 Task: Look for space in Cisnădie, Romania from 9th August, 2023 to 12th August, 2023 for 1 adult in price range Rs.6000 to Rs.15000. Place can be entire place with 1  bedroom having 1 bed and 1 bathroom. Property type can be house, flat, guest house. Booking option can be shelf check-in. Required host language is English.
Action: Mouse moved to (470, 60)
Screenshot: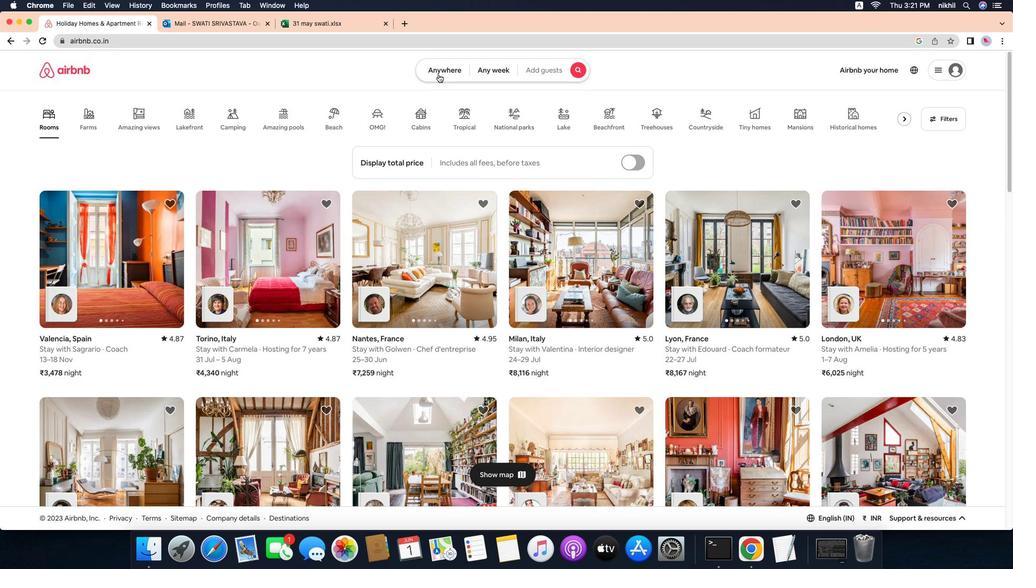 
Action: Mouse pressed left at (470, 60)
Screenshot: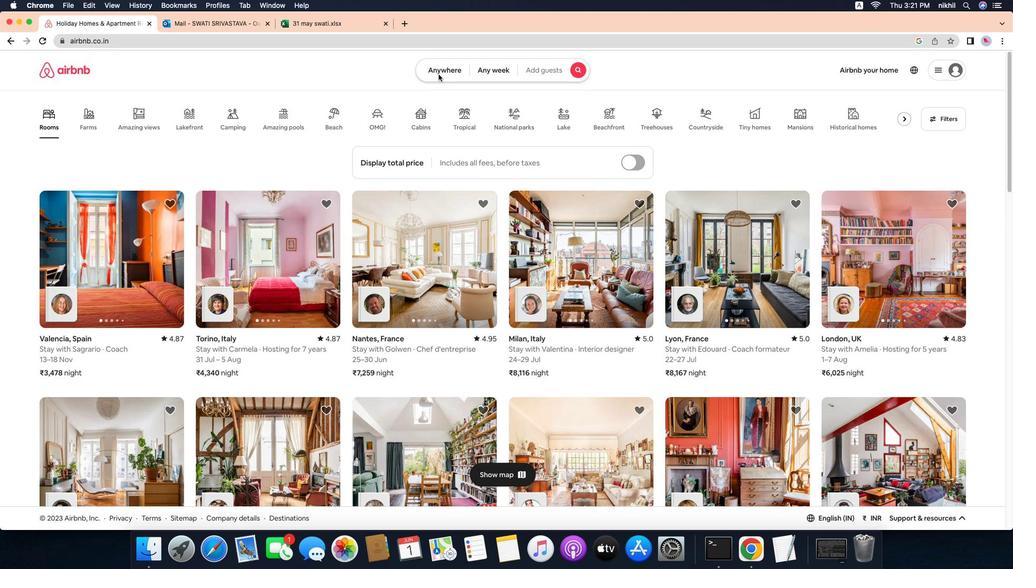 
Action: Mouse moved to (453, 64)
Screenshot: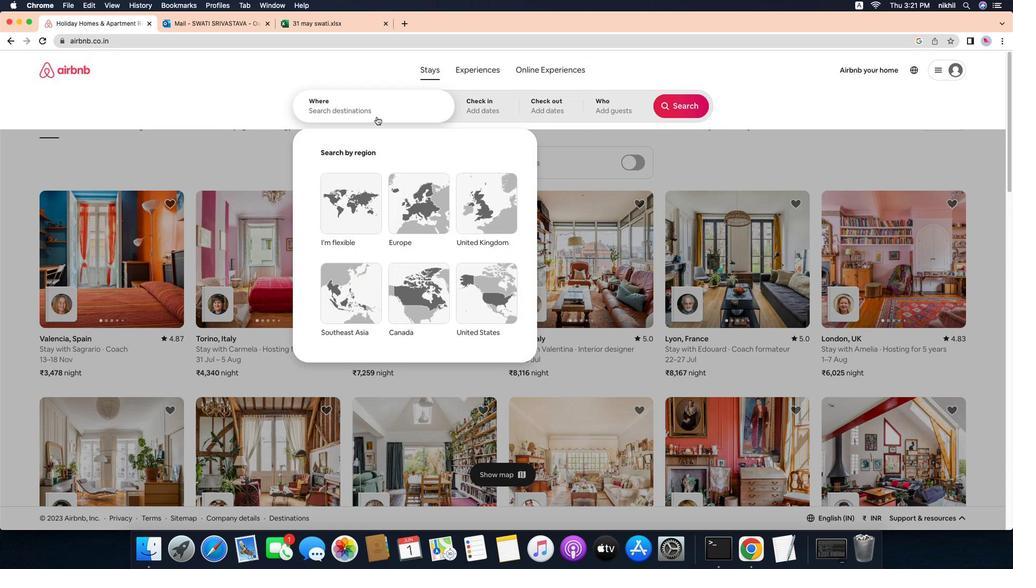 
Action: Mouse pressed left at (453, 64)
Screenshot: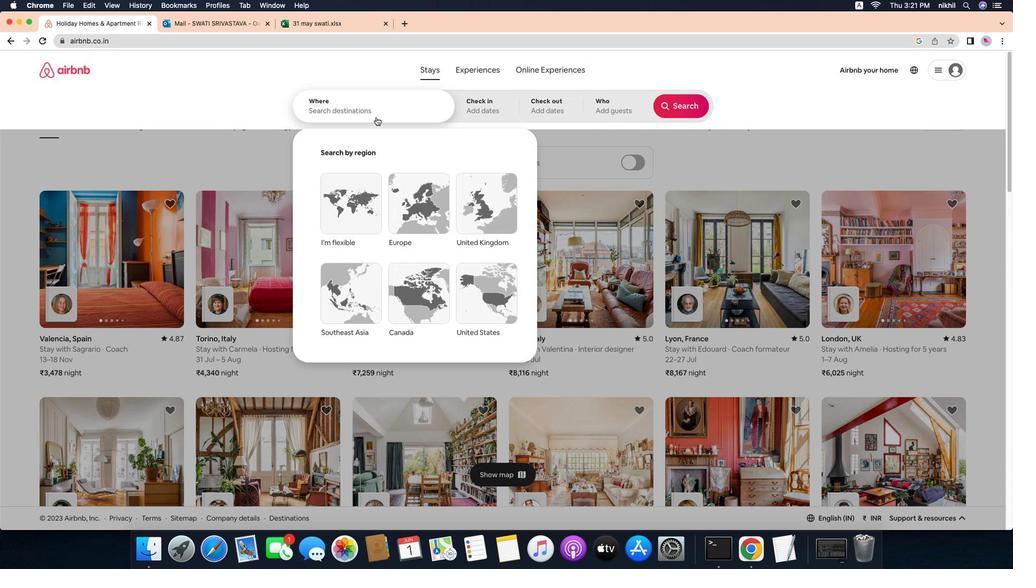 
Action: Mouse moved to (389, 103)
Screenshot: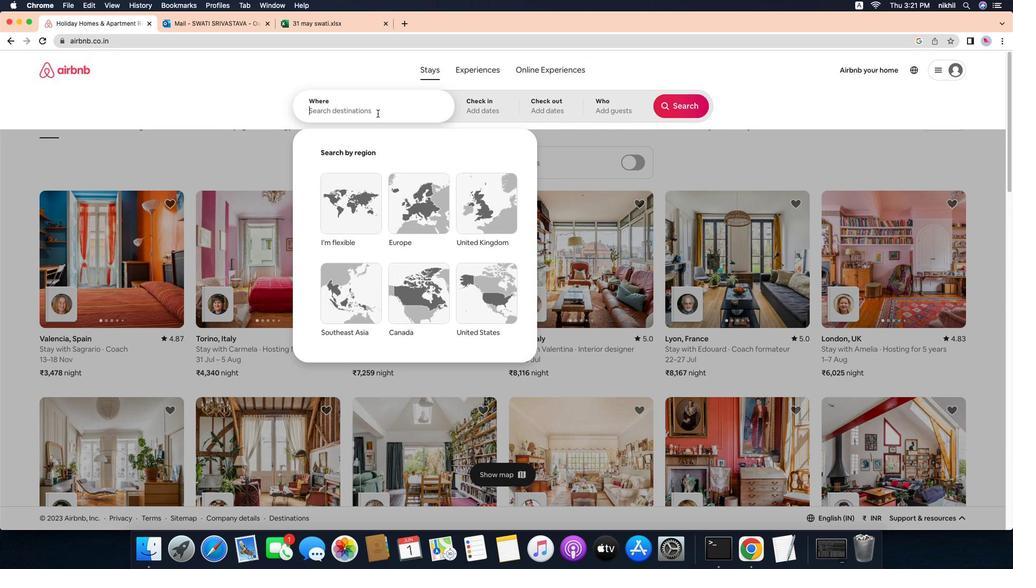 
Action: Mouse pressed left at (389, 103)
Screenshot: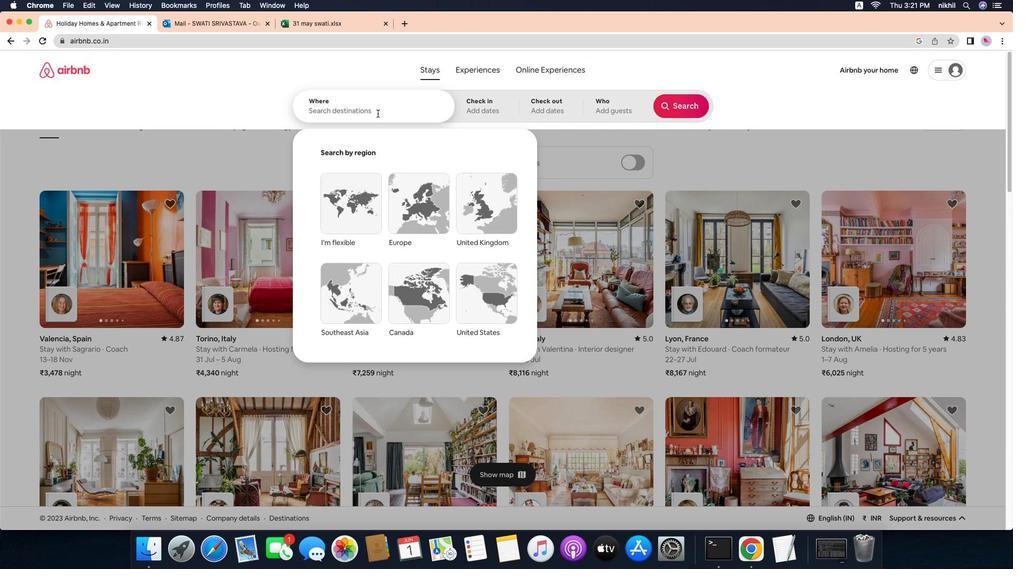 
Action: Mouse moved to (388, 107)
Screenshot: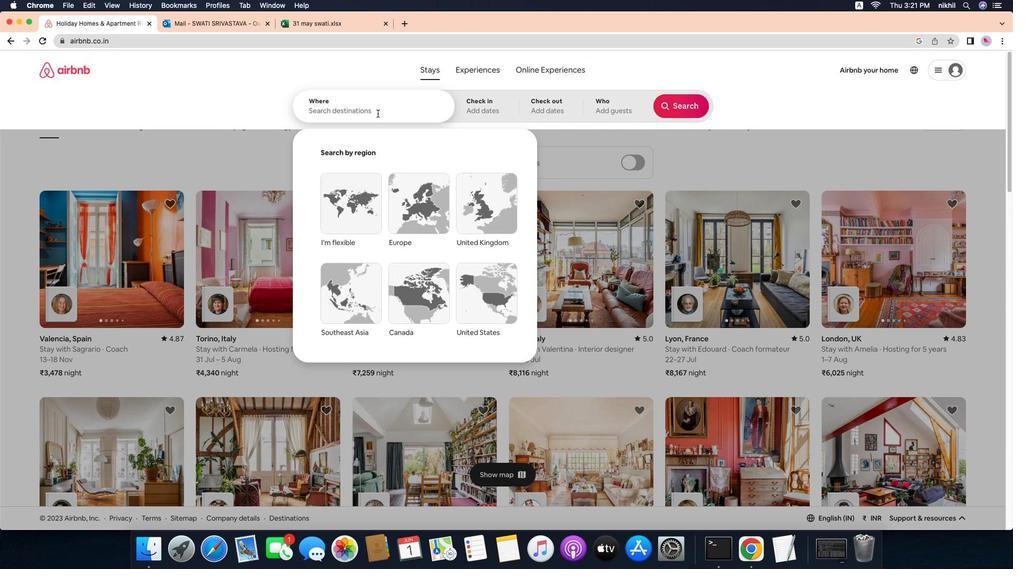 
Action: Key pressed Key.caps_lock'C'Key.caps_lock'i''s''n''a''d''i''e'','Key.caps_lockKey.space'R'Key.caps_lock'o''m''a''n''i''a'Key.enter
Screenshot: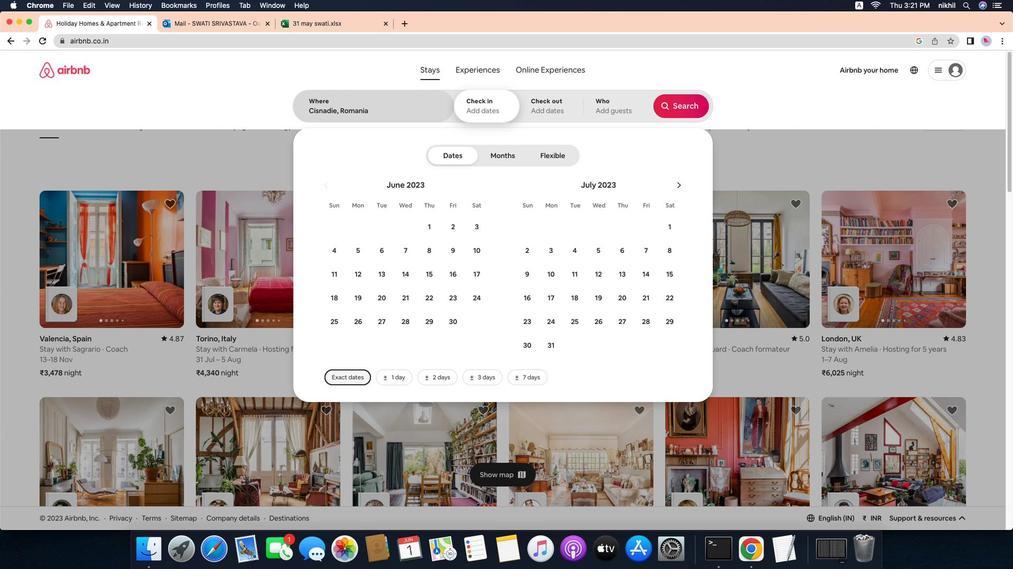 
Action: Mouse moved to (712, 187)
Screenshot: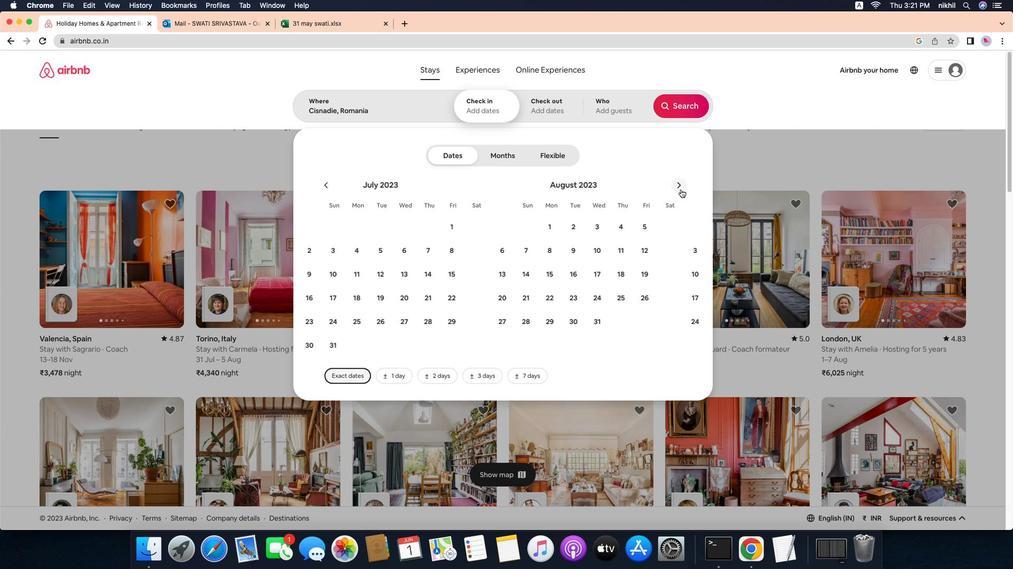 
Action: Mouse pressed left at (712, 187)
Screenshot: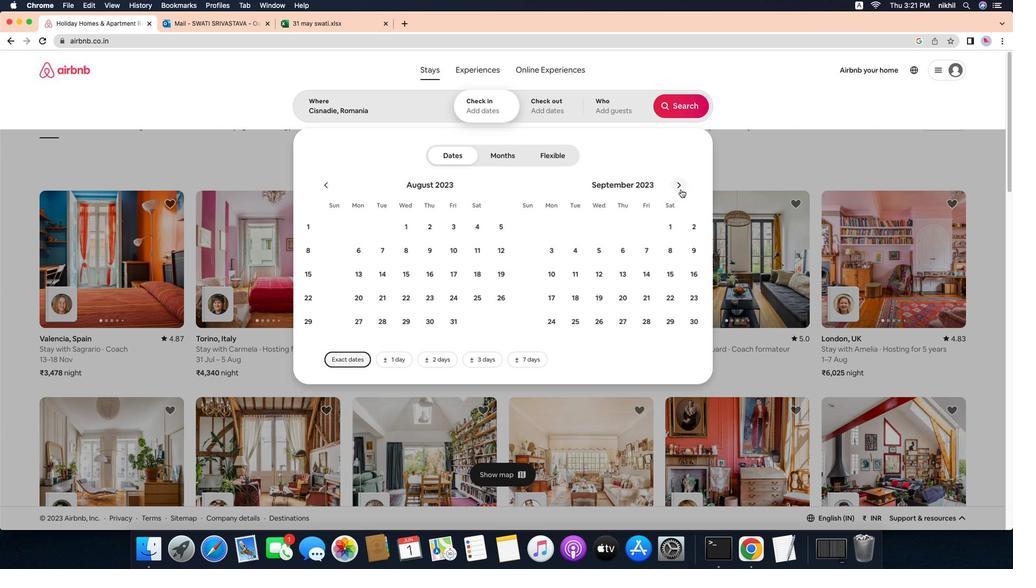 
Action: Mouse pressed left at (712, 187)
Screenshot: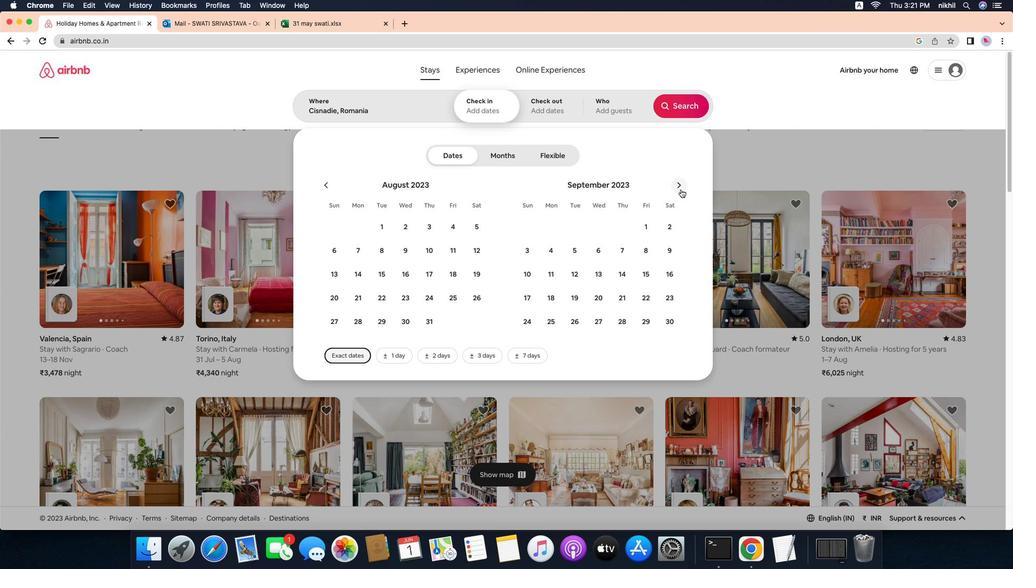 
Action: Mouse moved to (417, 254)
Screenshot: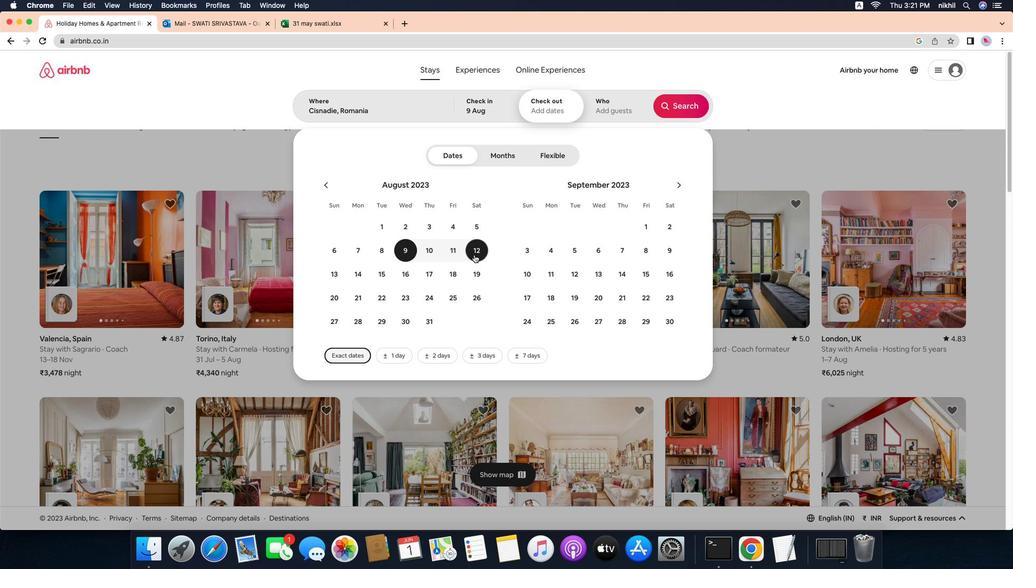 
Action: Mouse pressed left at (417, 254)
Screenshot: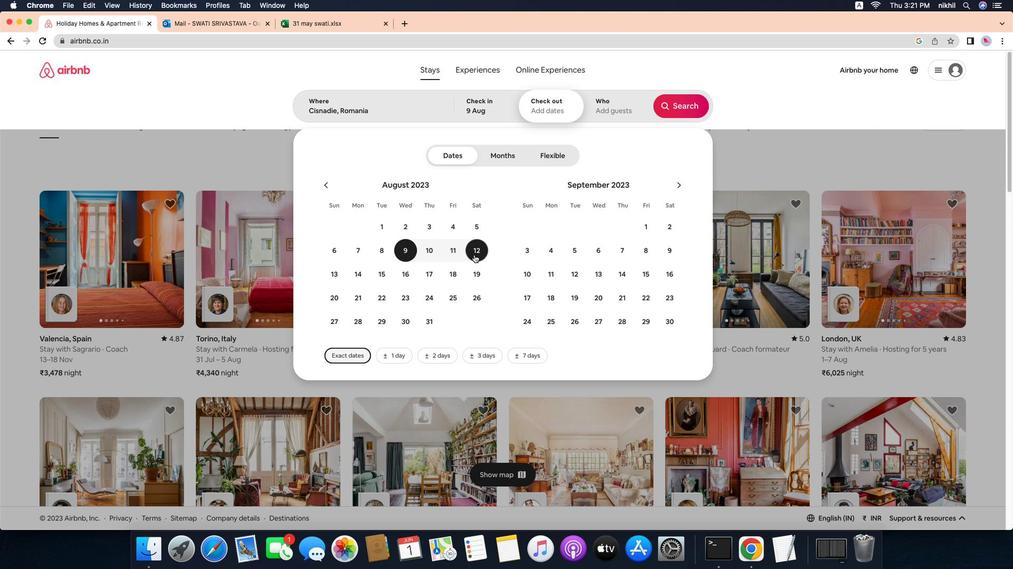 
Action: Mouse moved to (491, 257)
Screenshot: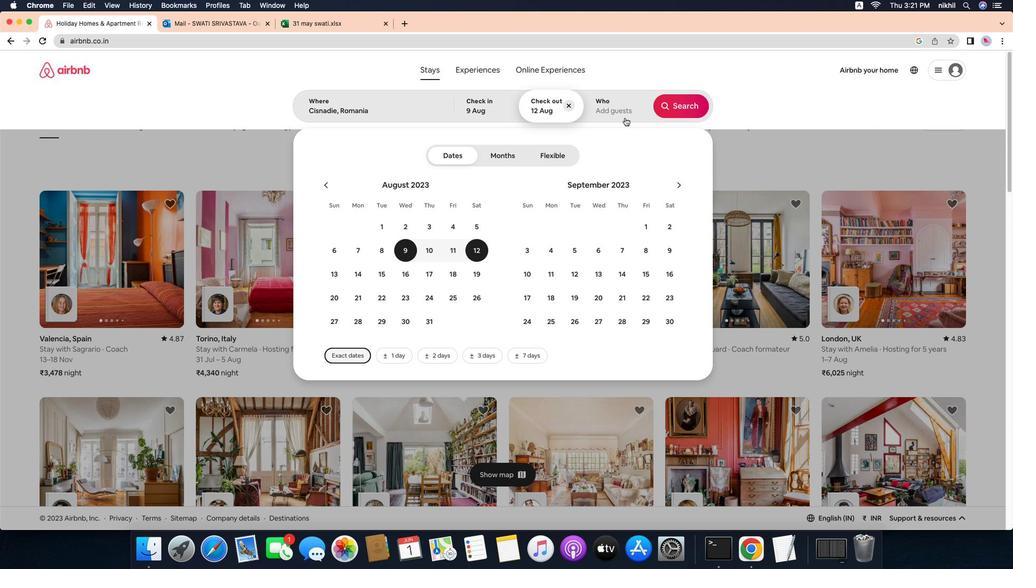 
Action: Mouse pressed left at (491, 257)
Screenshot: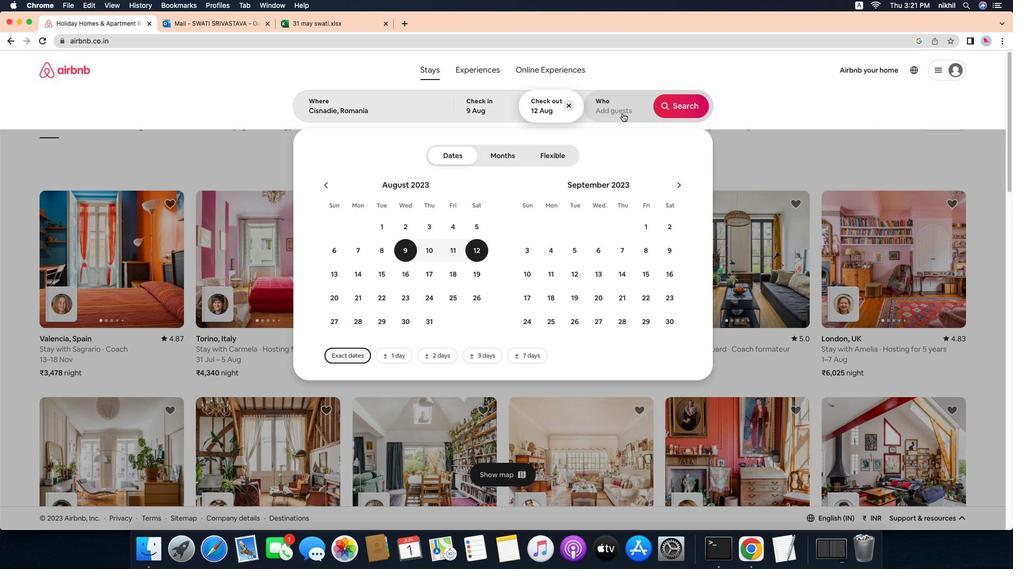 
Action: Mouse moved to (649, 106)
Screenshot: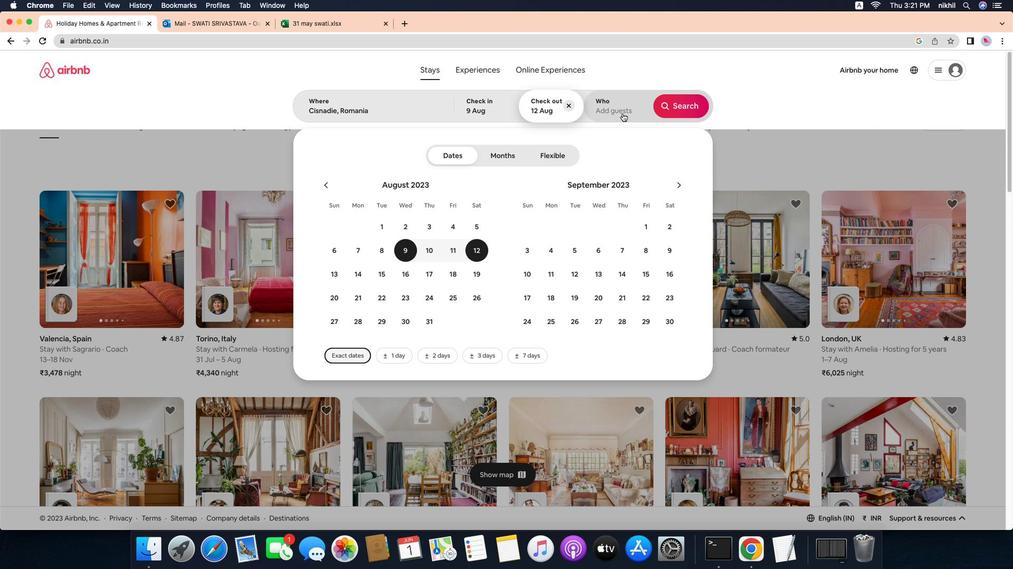 
Action: Mouse pressed left at (649, 106)
Screenshot: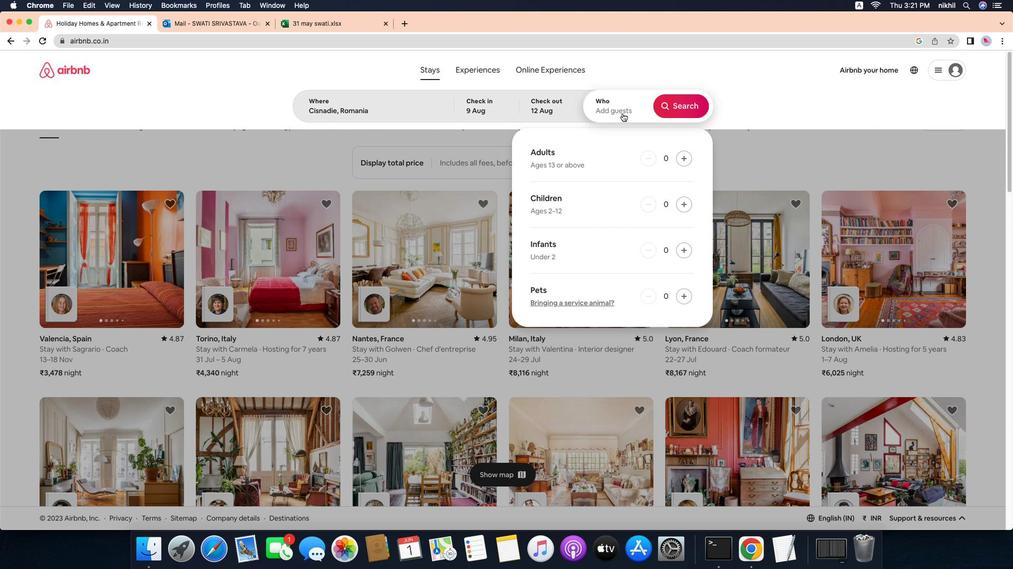 
Action: Mouse moved to (716, 148)
Screenshot: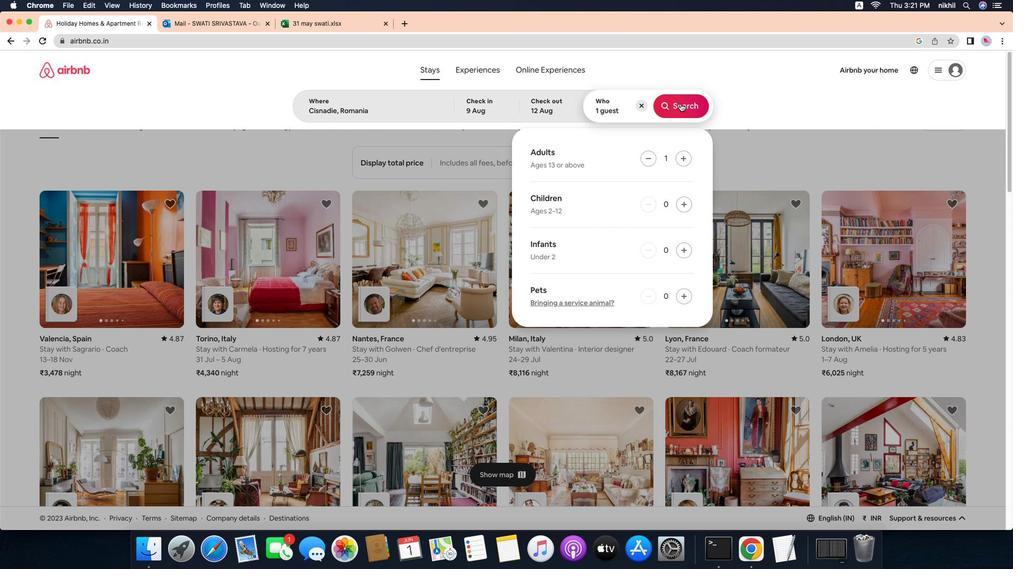 
Action: Mouse pressed left at (716, 148)
Screenshot: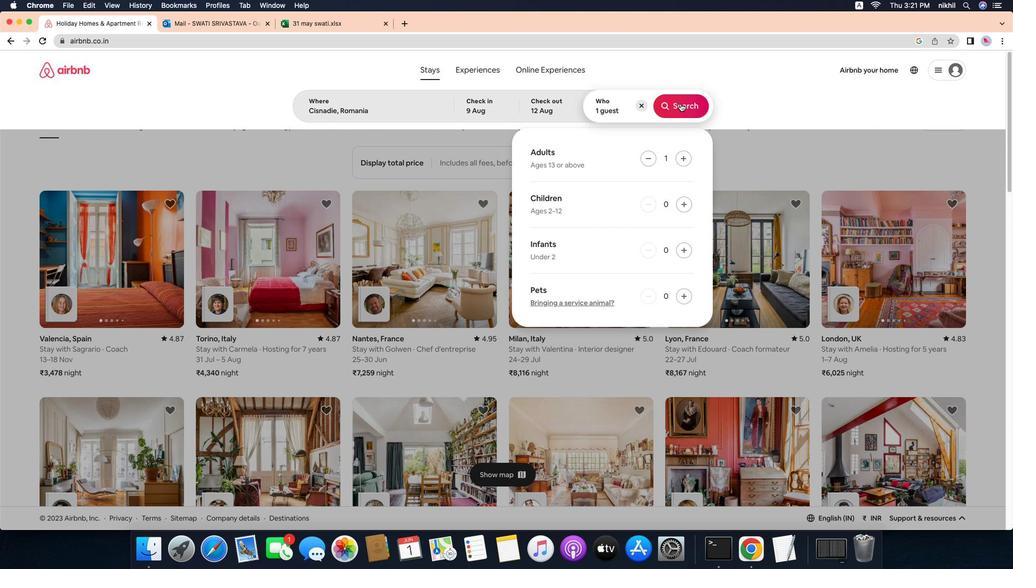 
Action: Mouse moved to (711, 96)
Screenshot: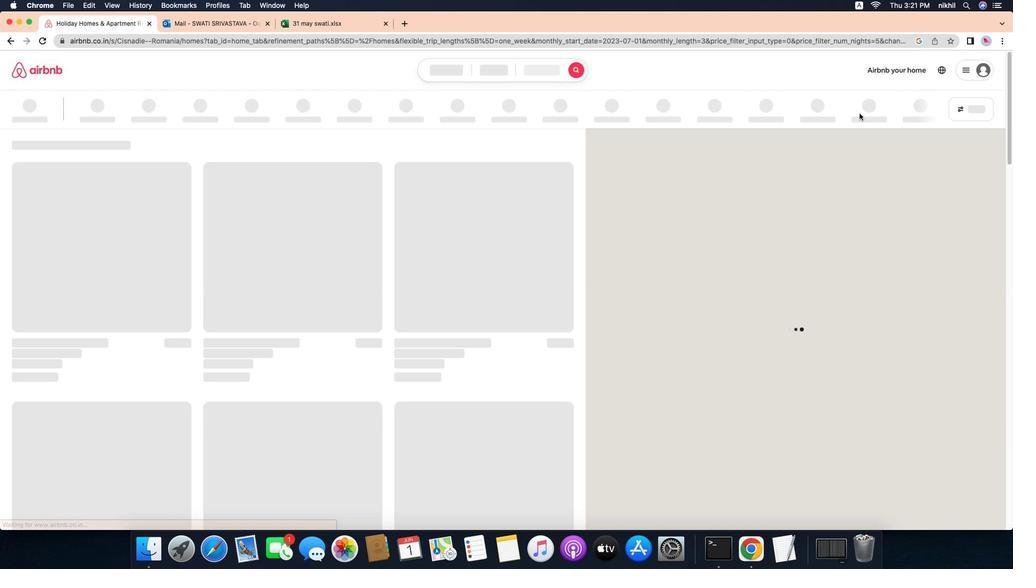 
Action: Mouse pressed left at (711, 96)
Screenshot: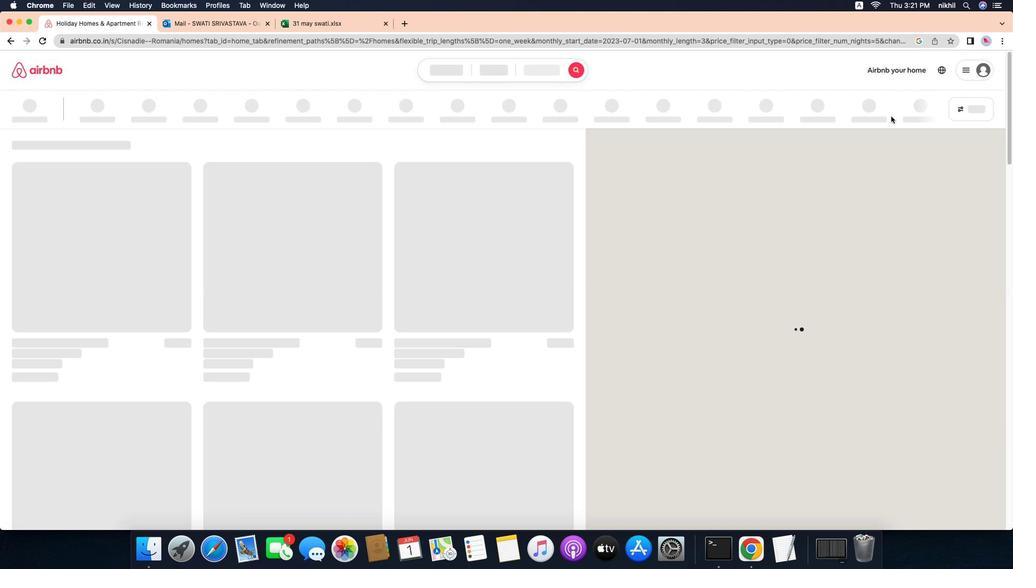 
Action: Mouse moved to (1026, 108)
Screenshot: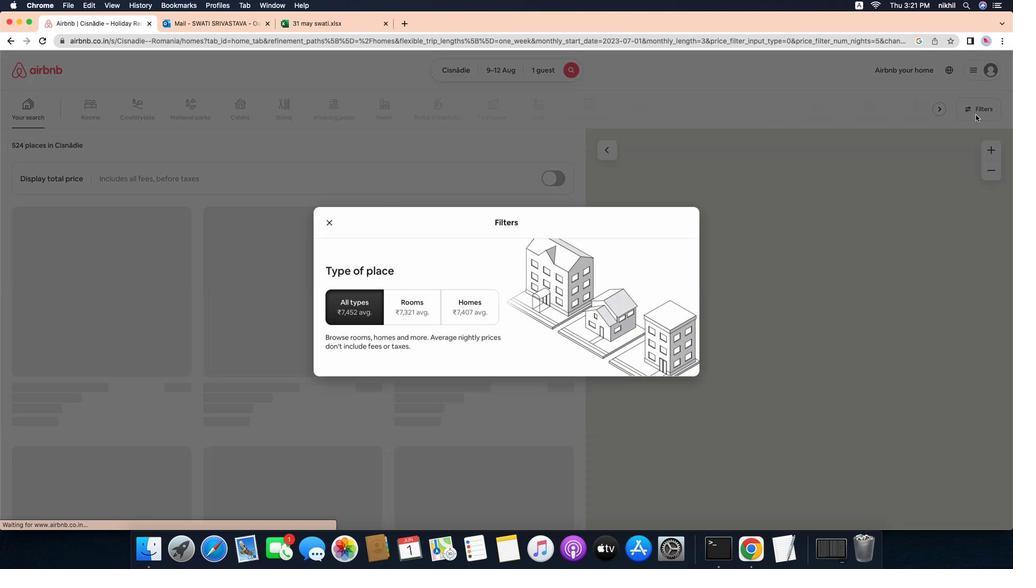 
Action: Mouse pressed left at (1026, 108)
Screenshot: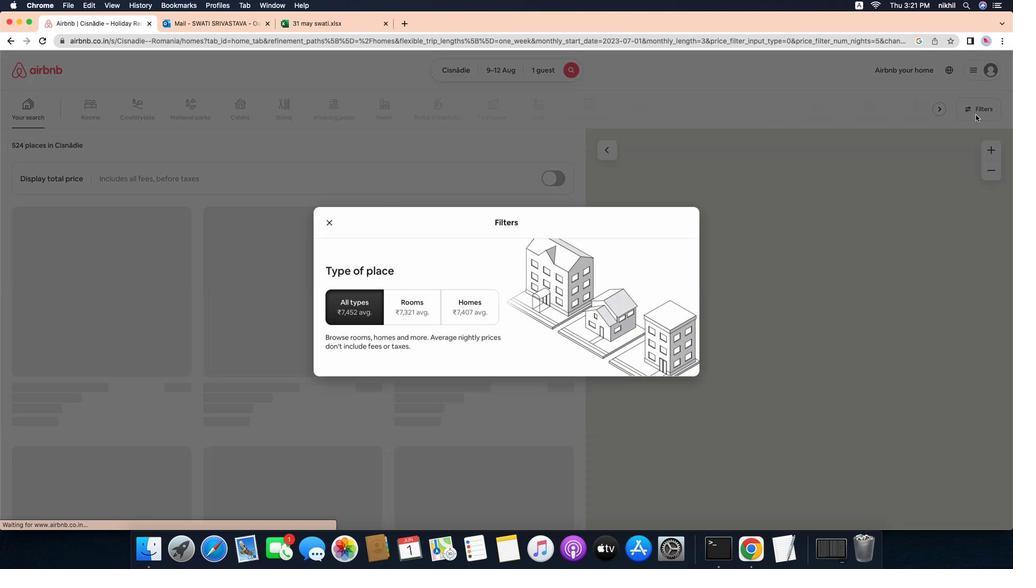 
Action: Mouse moved to (410, 365)
Screenshot: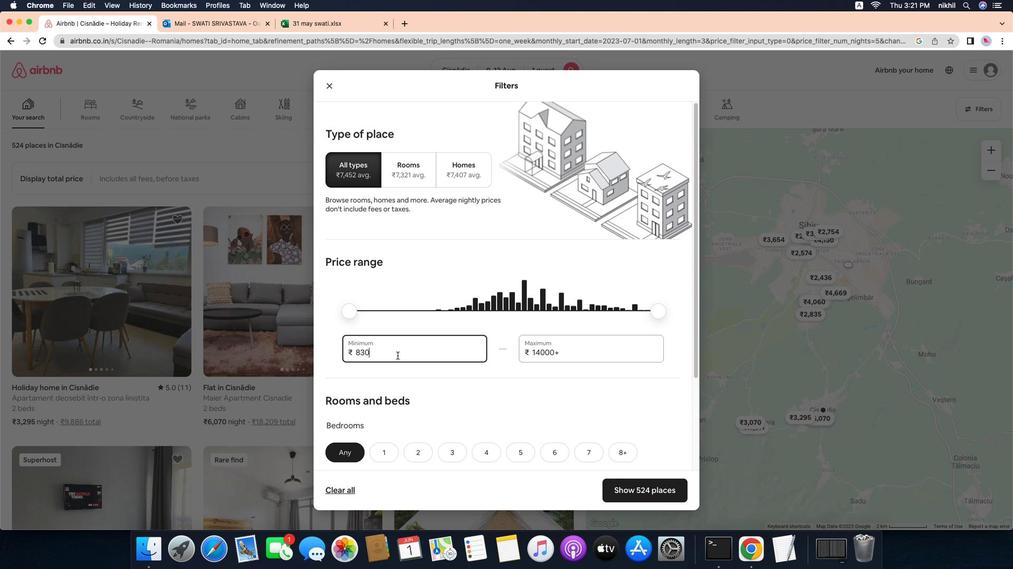 
Action: Mouse pressed left at (410, 365)
Screenshot: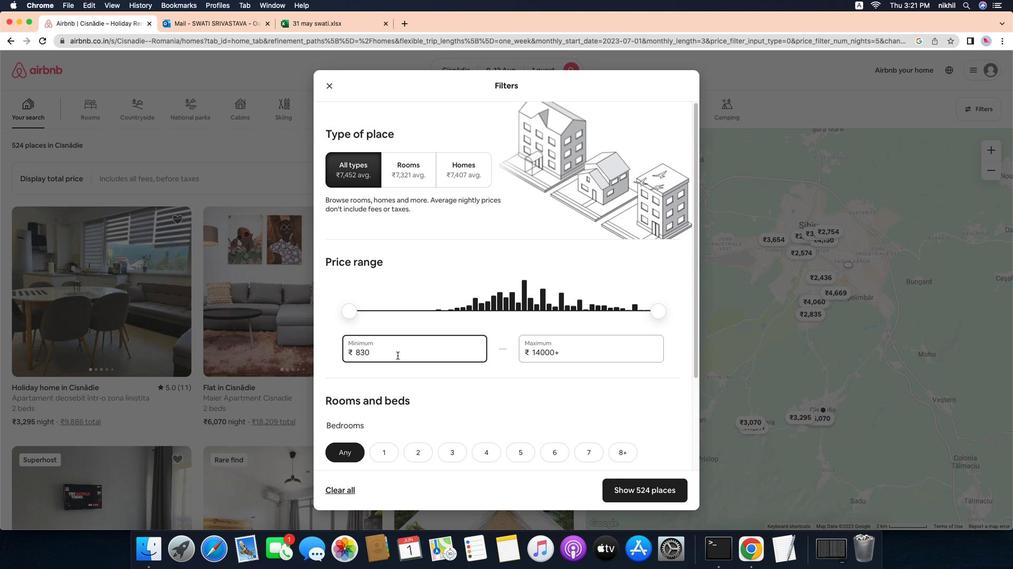 
Action: Key pressed Key.backspaceKey.backspaceKey.backspace'6''0''0''0'
Screenshot: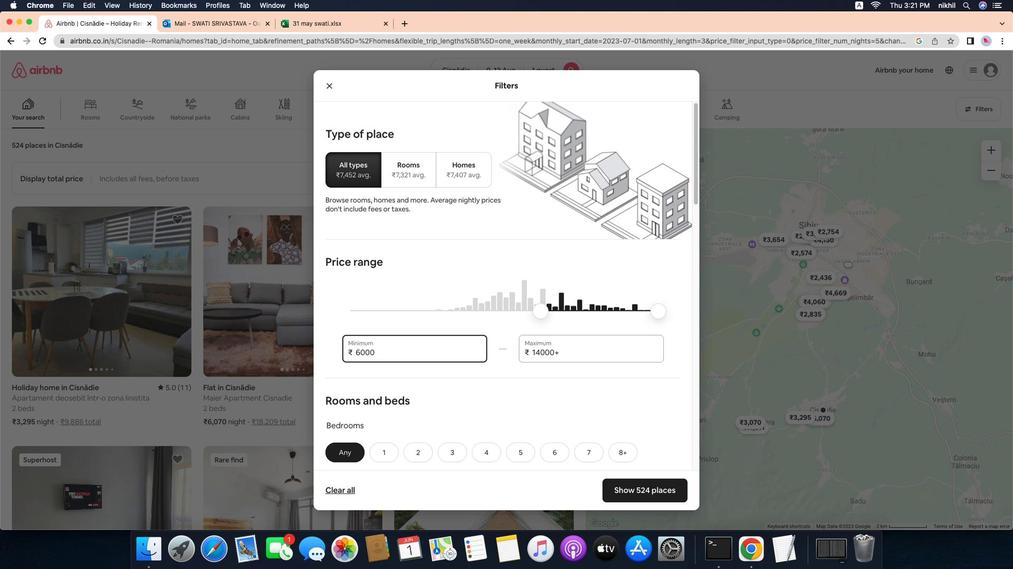 
Action: Mouse moved to (604, 360)
Screenshot: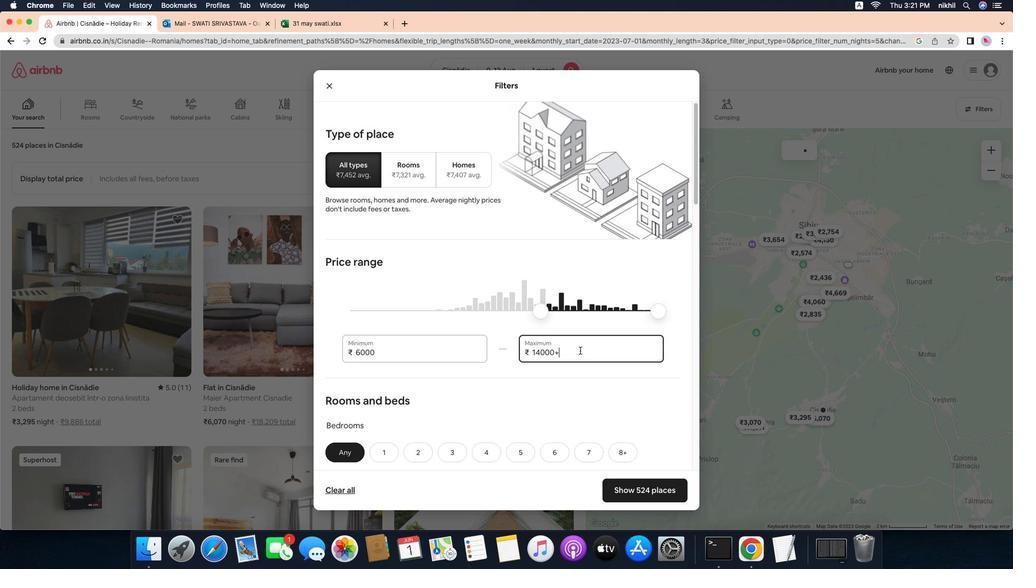 
Action: Mouse pressed left at (604, 360)
Screenshot: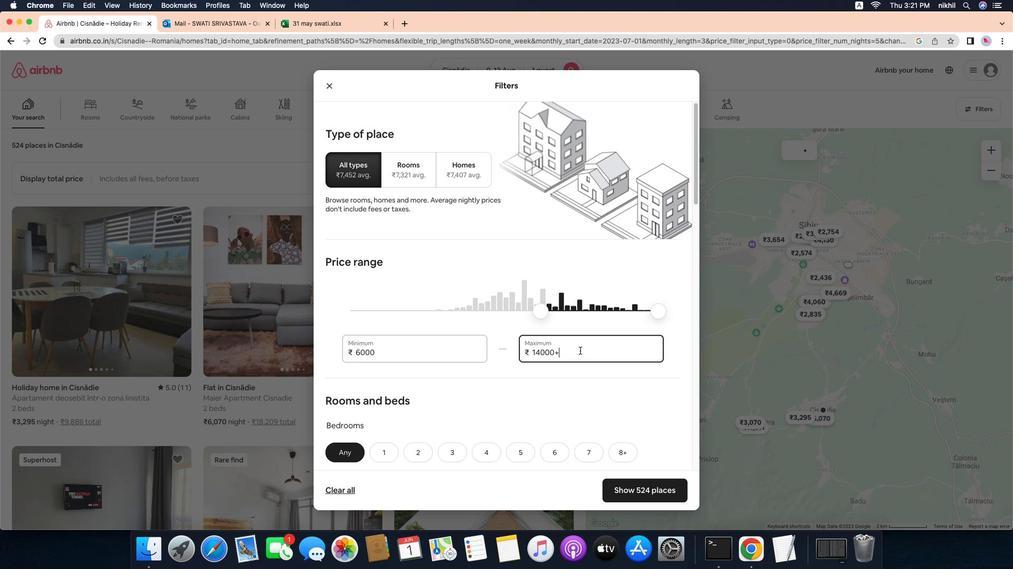 
Action: Key pressed Key.backspaceKey.backspaceKey.backspaceKey.backspaceKey.backspaceKey.backspaceKey.backspaceKey.backspaceKey.backspace'1''5''0''0''0'
Screenshot: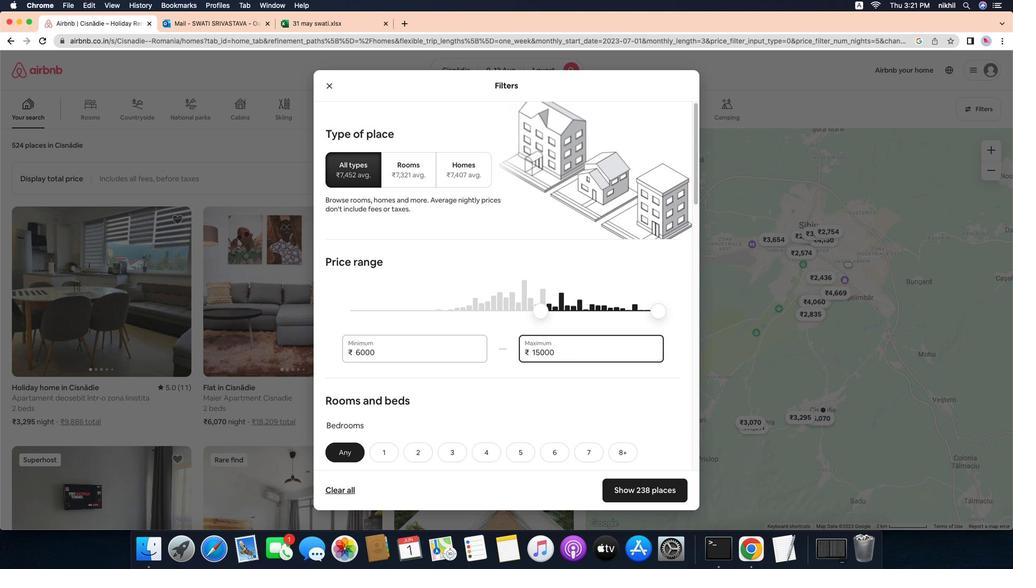 
Action: Mouse moved to (566, 354)
Screenshot: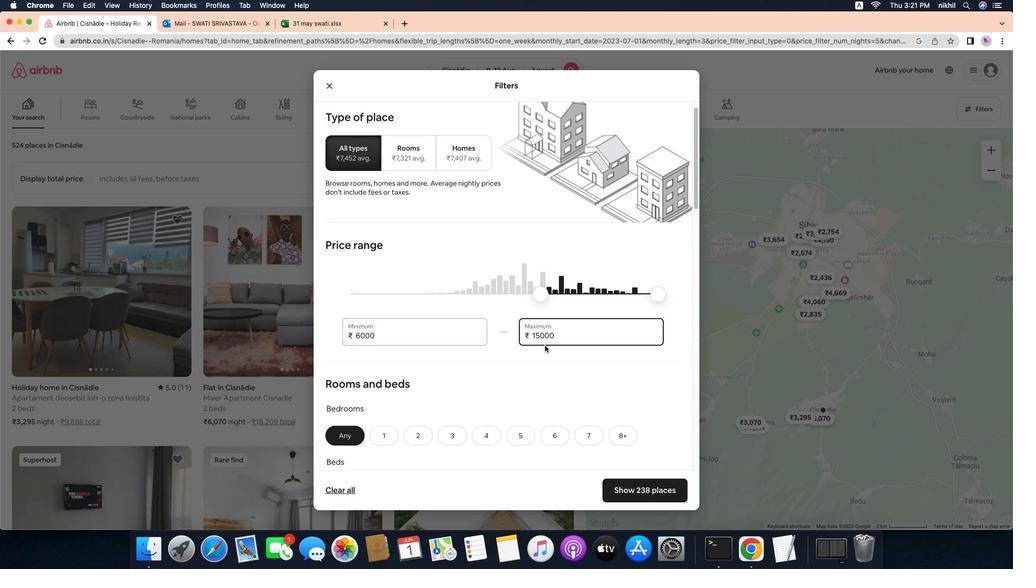 
Action: Mouse scrolled (566, 354) with delta (-13, -14)
Screenshot: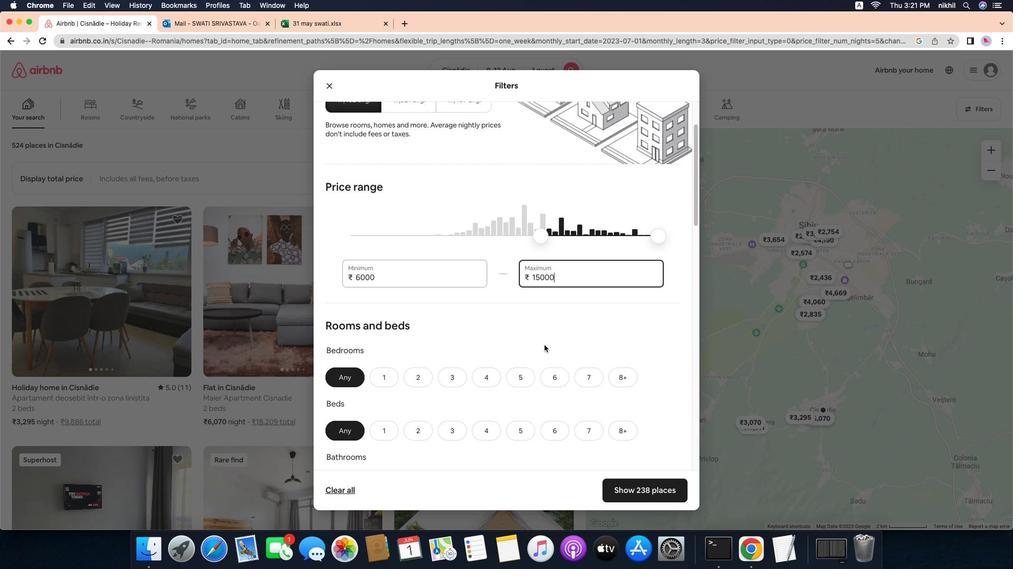 
Action: Mouse scrolled (566, 354) with delta (-13, -14)
Screenshot: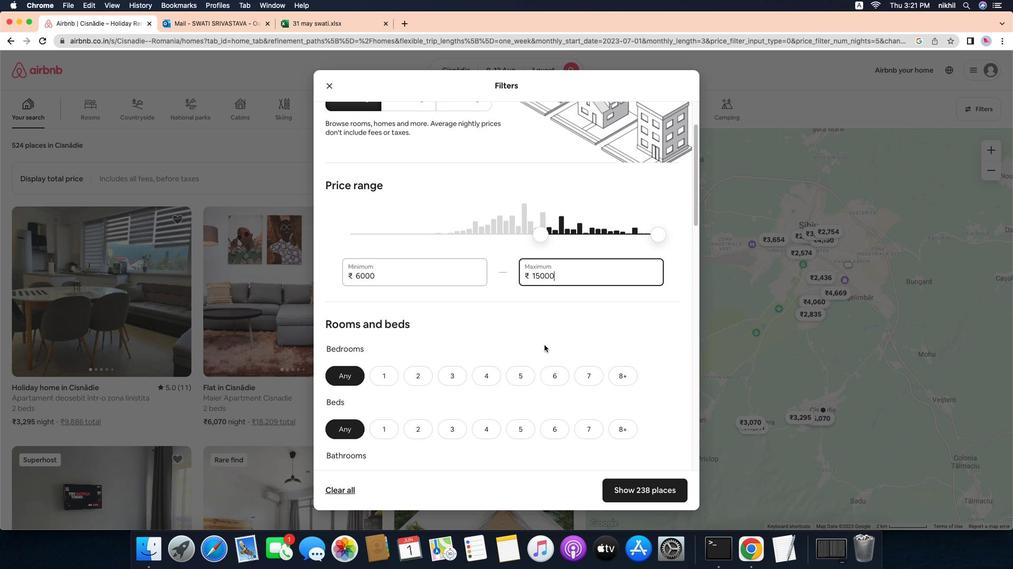 
Action: Mouse scrolled (566, 354) with delta (-13, -14)
Screenshot: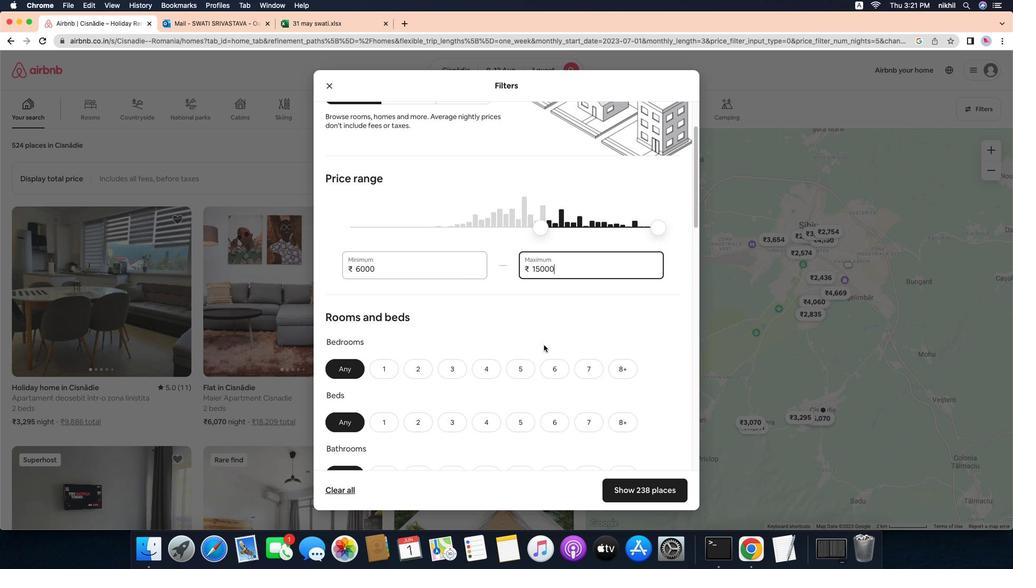 
Action: Mouse moved to (566, 354)
Screenshot: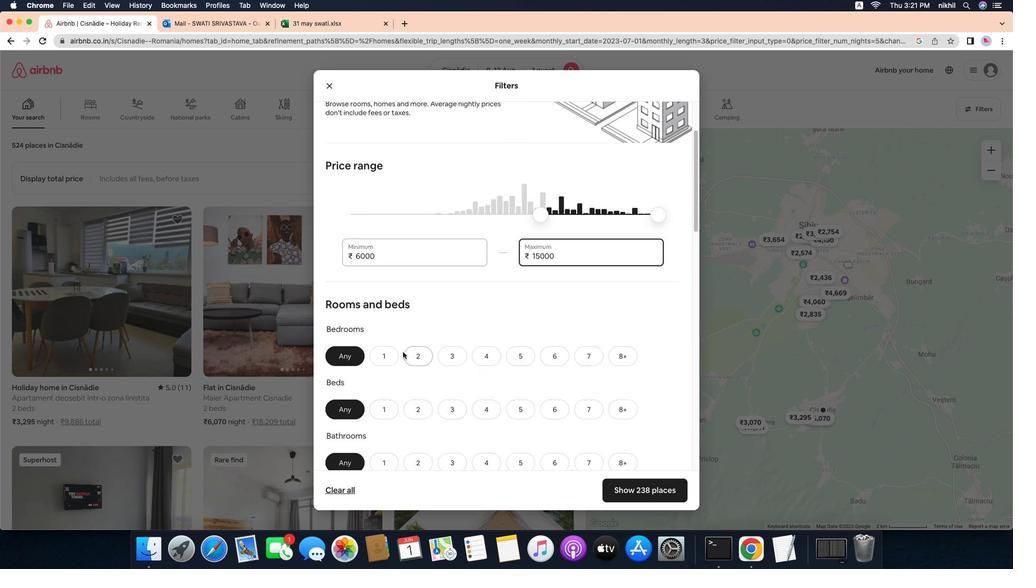 
Action: Mouse scrolled (566, 354) with delta (-13, -14)
Screenshot: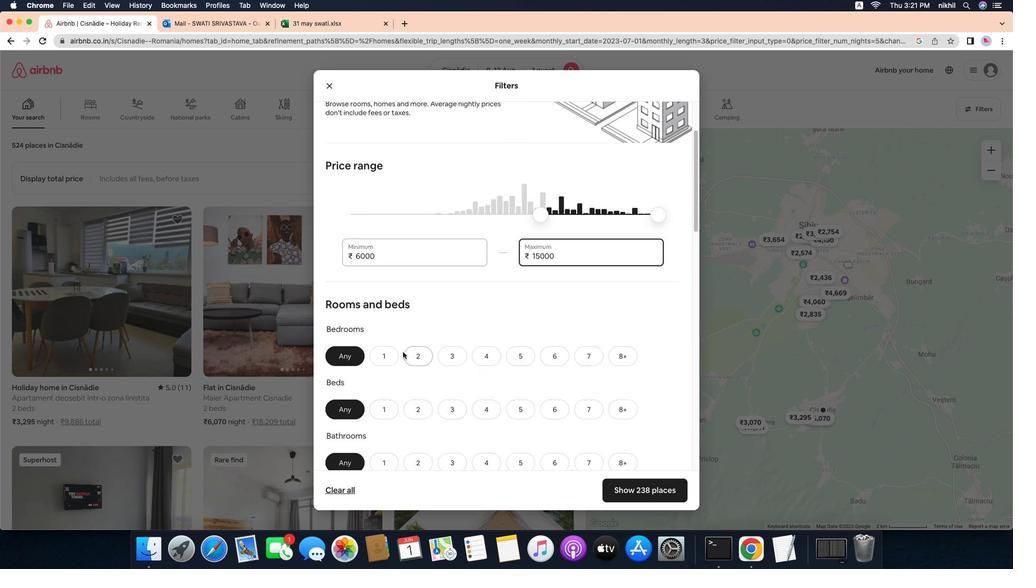 
Action: Mouse moved to (566, 354)
Screenshot: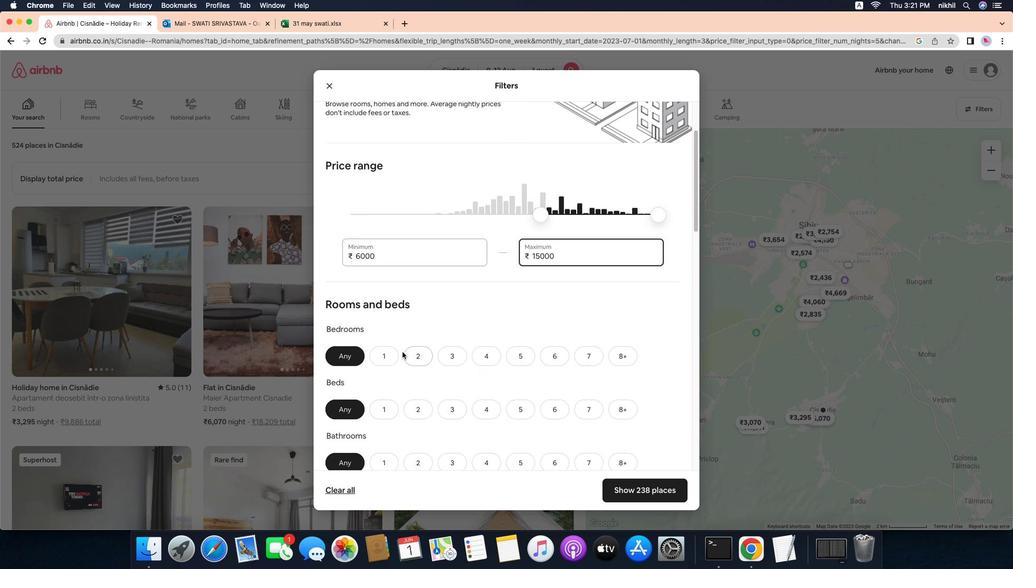 
Action: Mouse scrolled (566, 354) with delta (-13, -14)
Screenshot: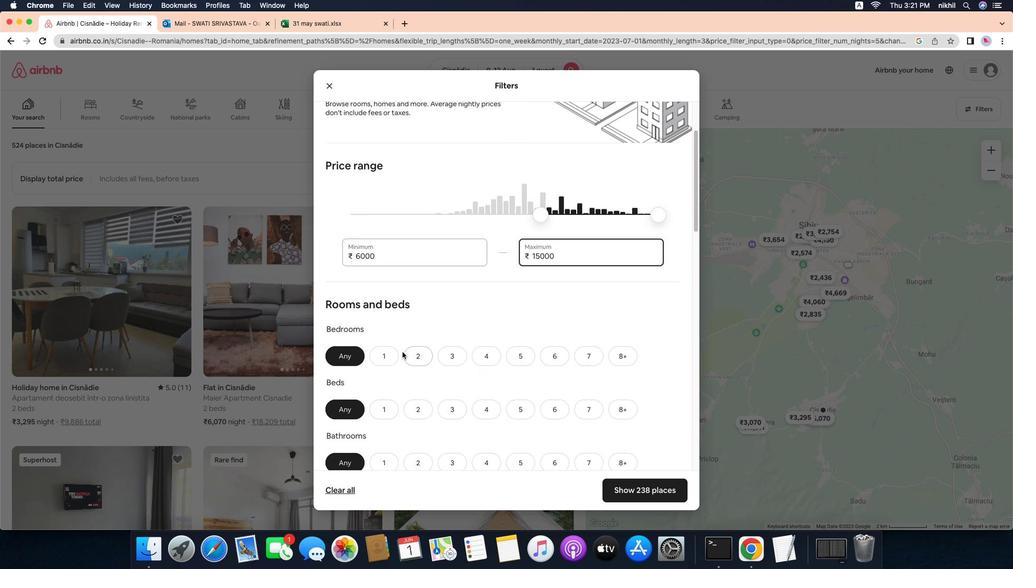 
Action: Mouse moved to (483, 354)
Screenshot: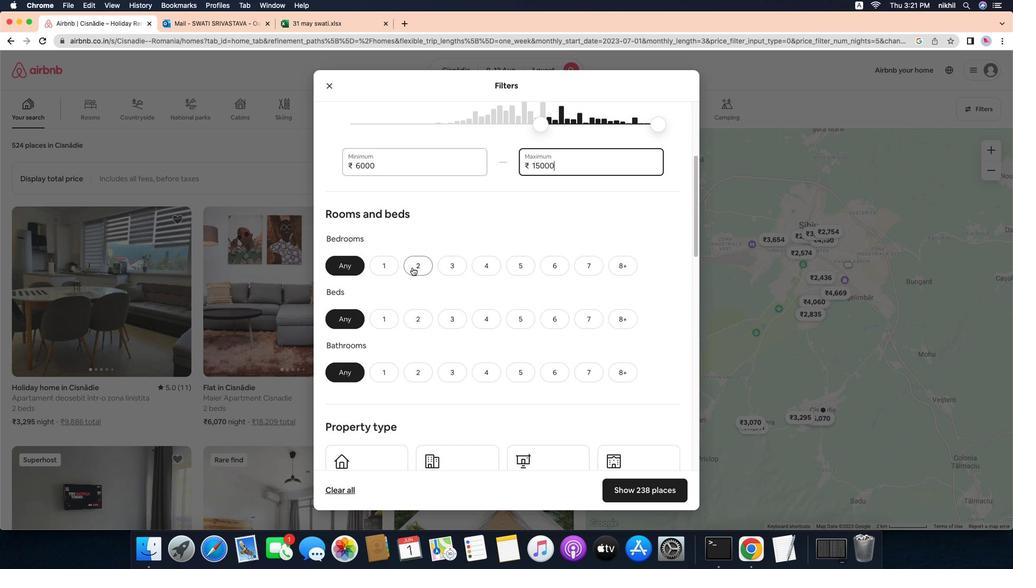 
Action: Mouse scrolled (483, 354) with delta (-13, -14)
Screenshot: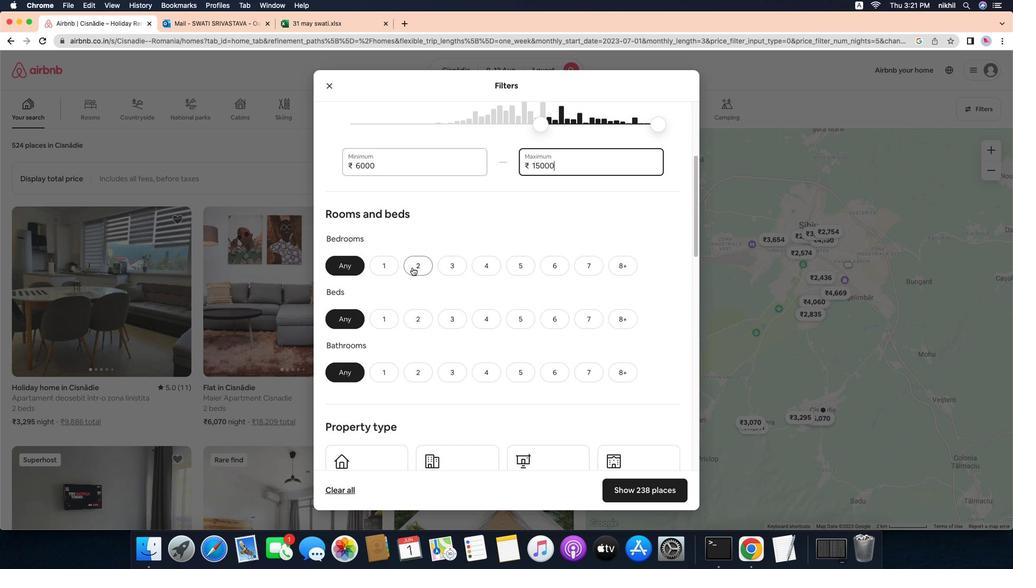 
Action: Mouse moved to (483, 354)
Screenshot: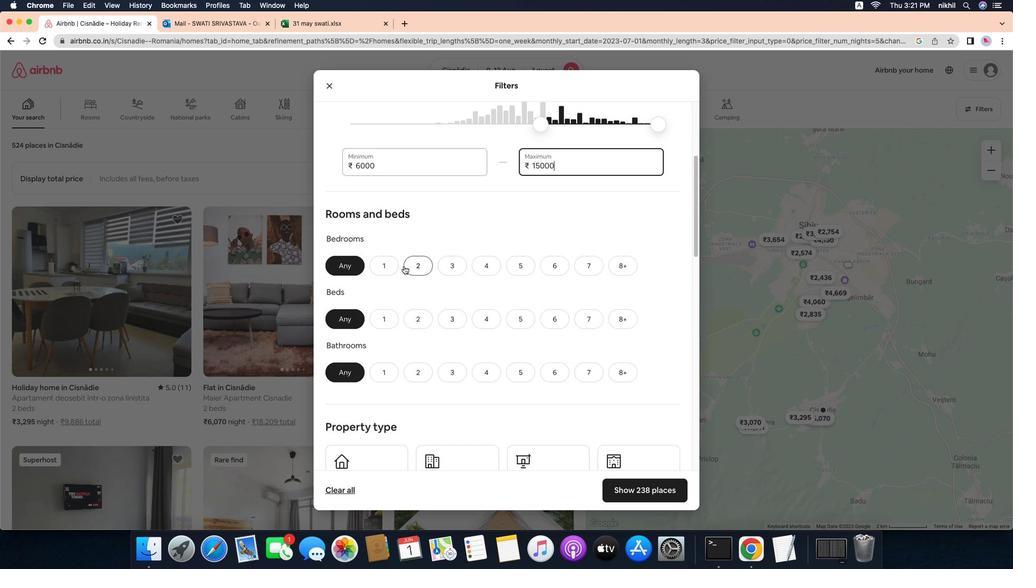 
Action: Mouse scrolled (483, 354) with delta (-13, -14)
Screenshot: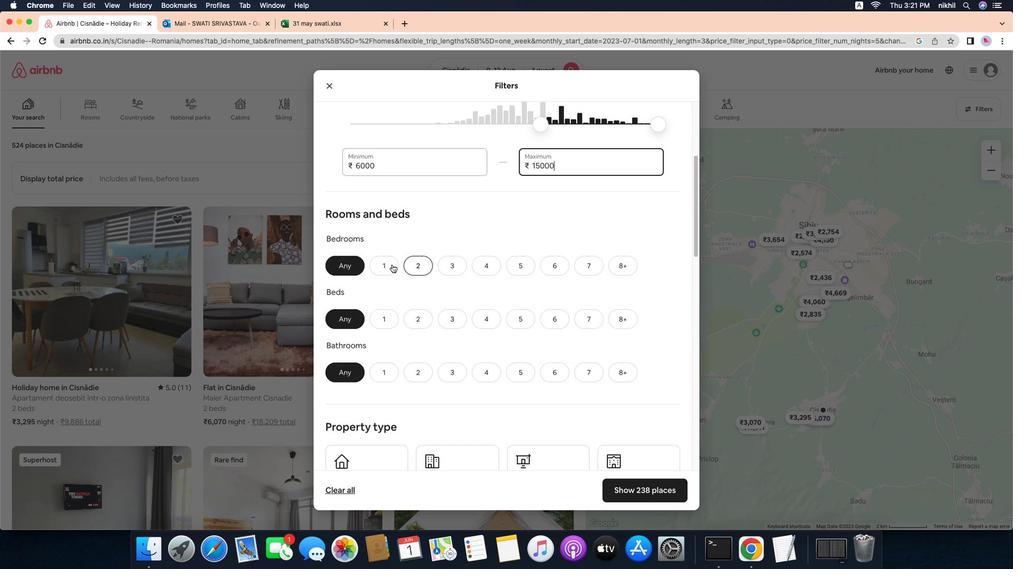 
Action: Mouse moved to (483, 354)
Screenshot: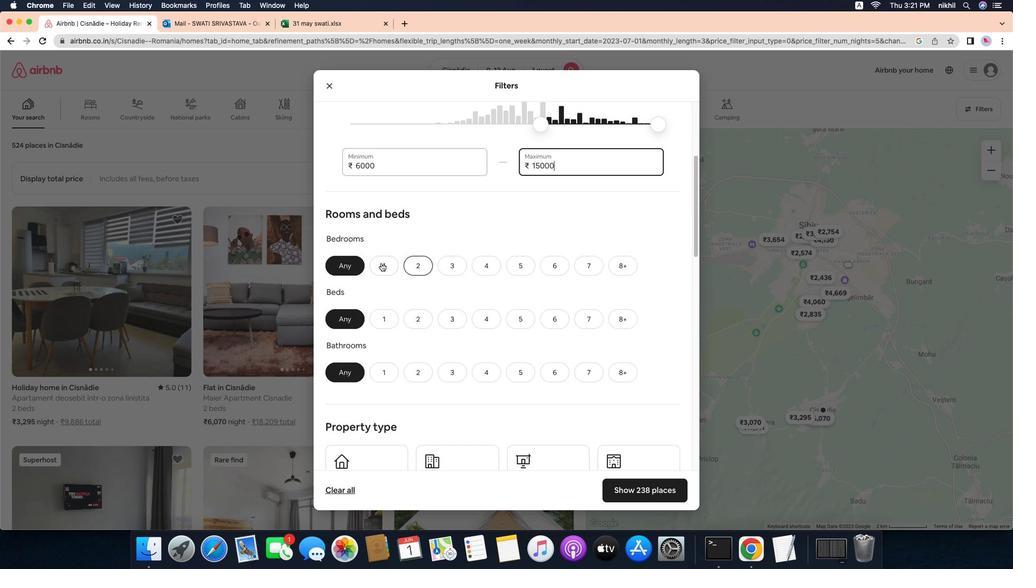 
Action: Mouse scrolled (483, 354) with delta (-13, -15)
Screenshot: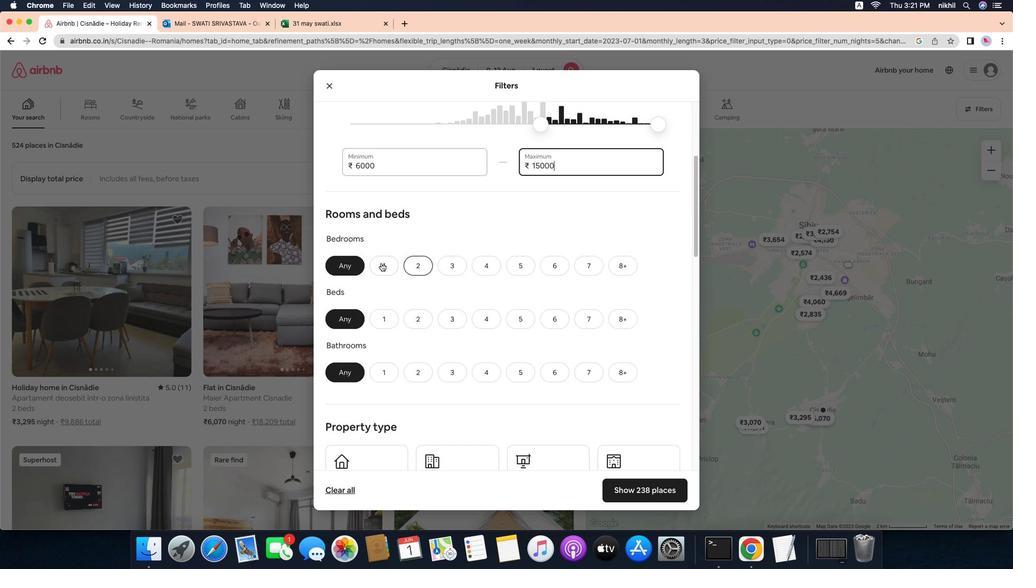 
Action: Mouse moved to (392, 267)
Screenshot: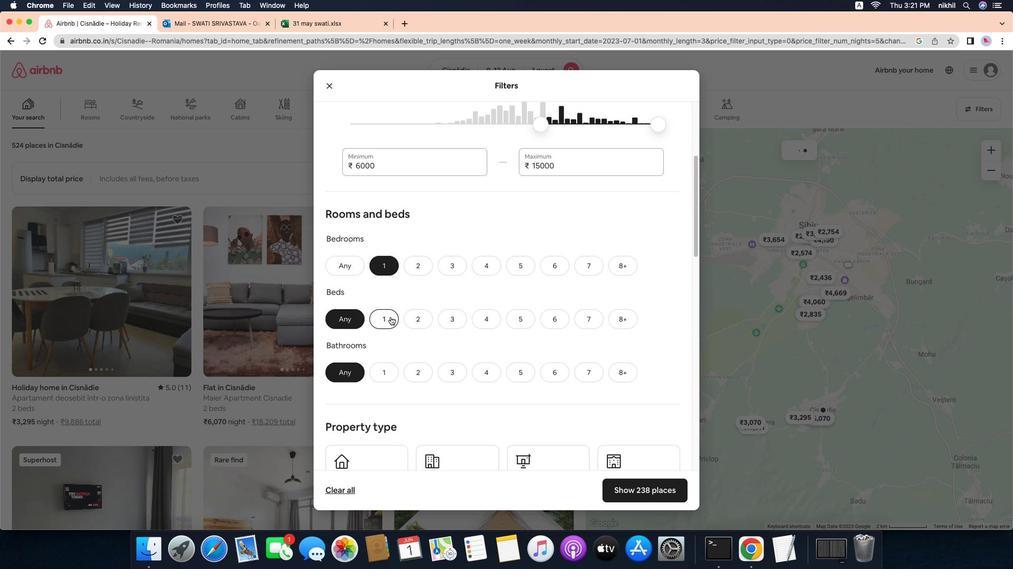
Action: Mouse pressed left at (392, 267)
Screenshot: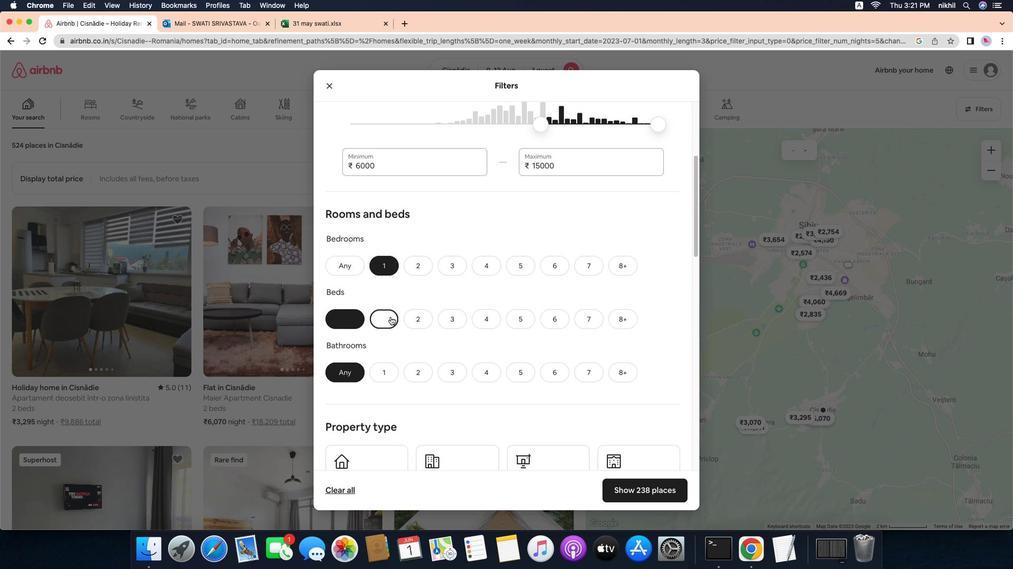 
Action: Mouse moved to (402, 324)
Screenshot: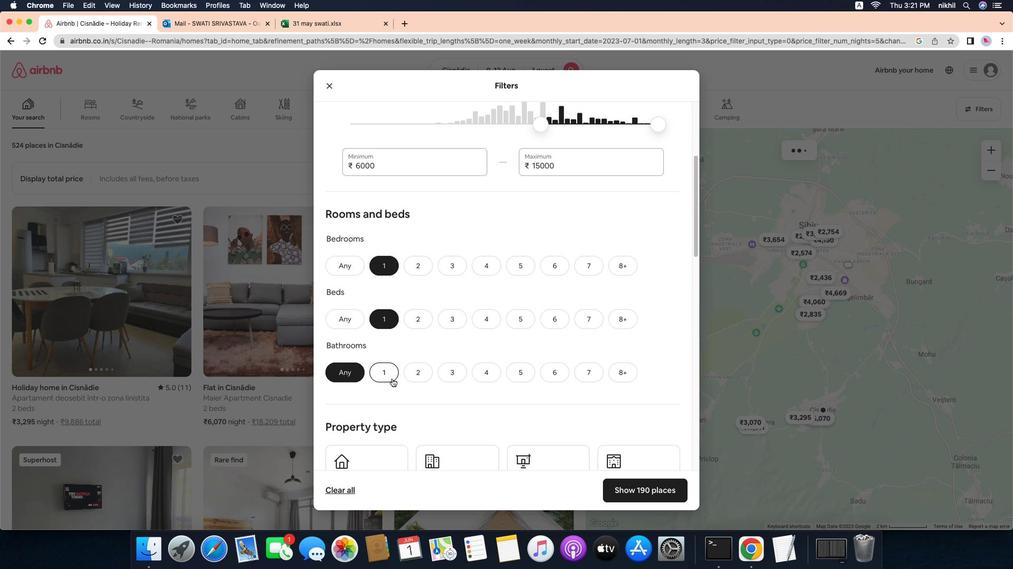 
Action: Mouse pressed left at (402, 324)
Screenshot: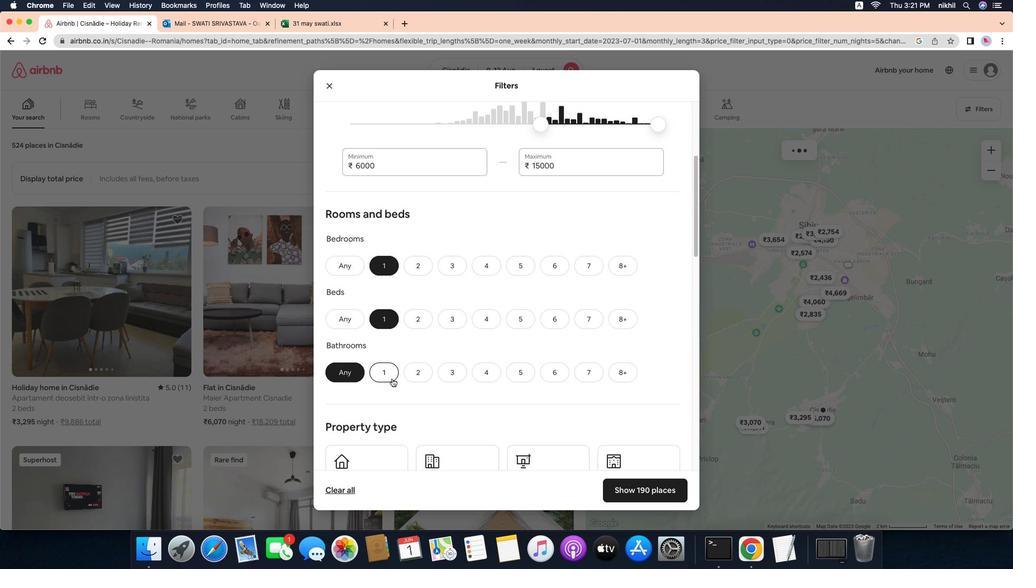 
Action: Mouse moved to (403, 390)
Screenshot: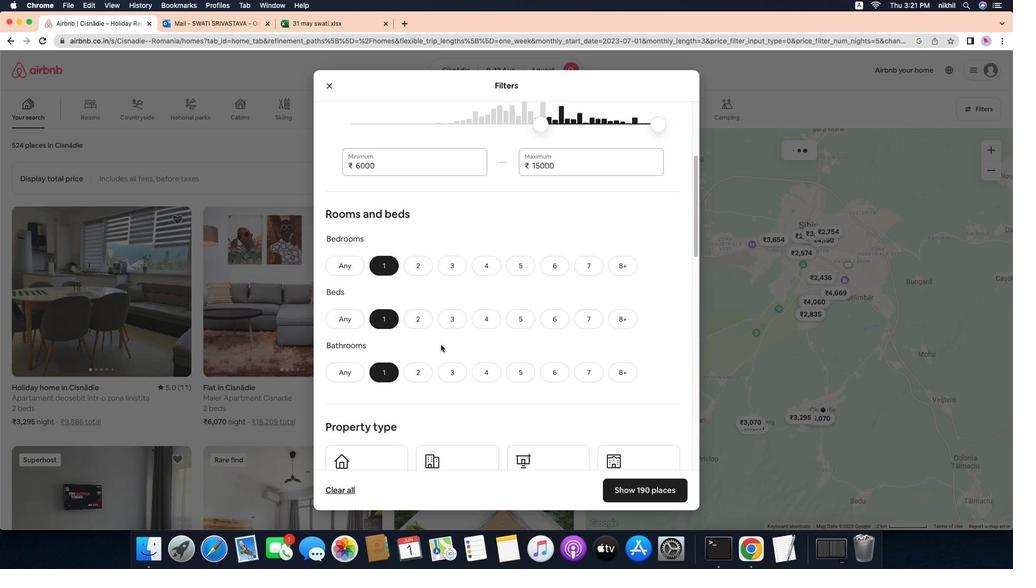 
Action: Mouse pressed left at (403, 390)
Screenshot: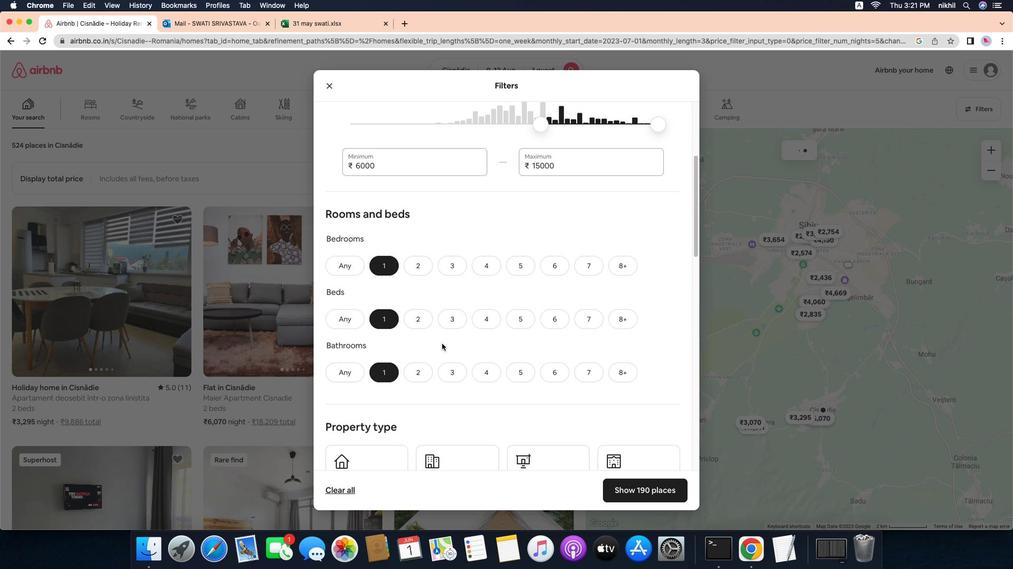 
Action: Mouse moved to (458, 349)
Screenshot: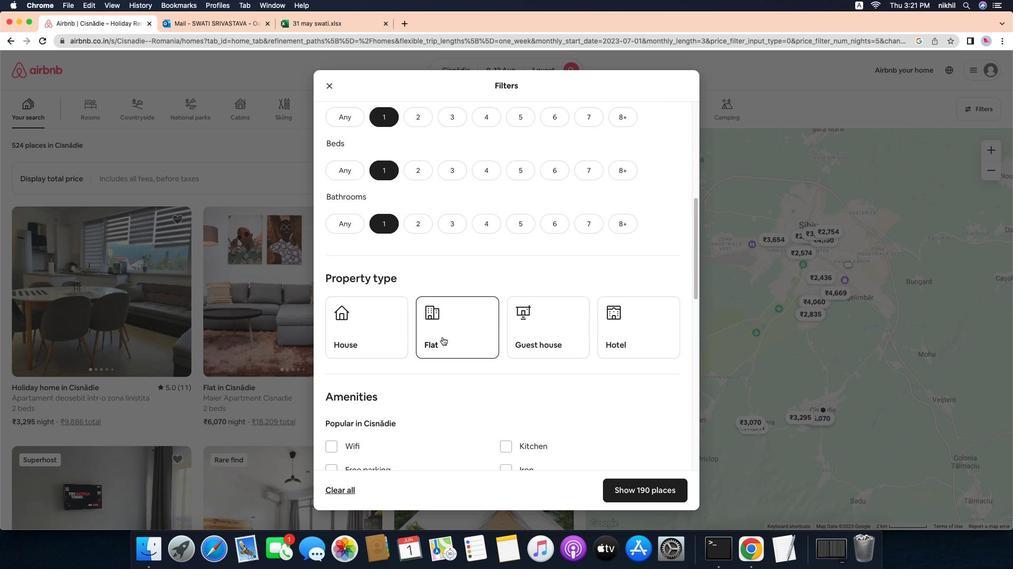 
Action: Mouse scrolled (458, 349) with delta (-13, -14)
Screenshot: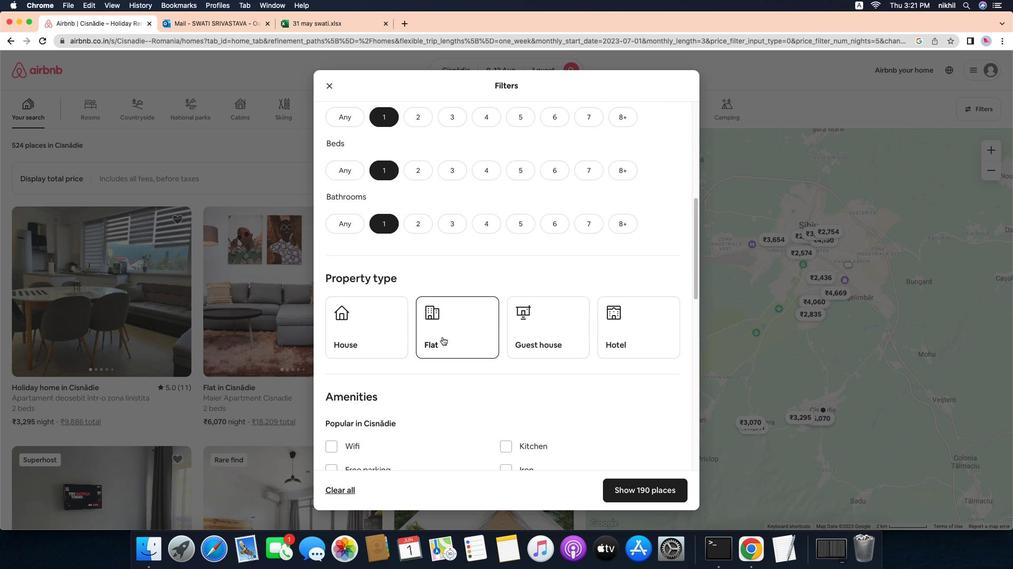 
Action: Mouse moved to (458, 348)
Screenshot: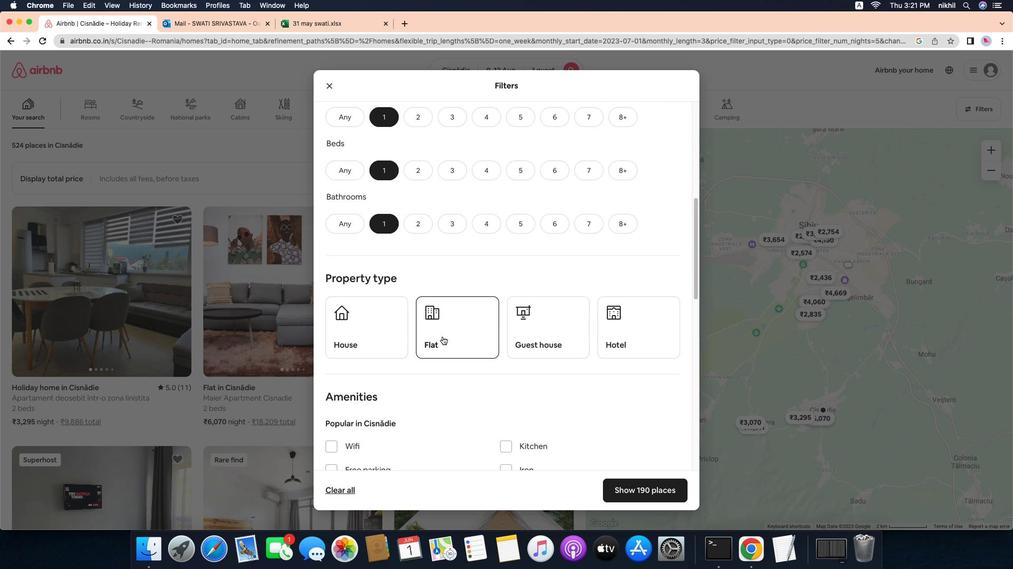 
Action: Mouse scrolled (458, 348) with delta (-13, -14)
Screenshot: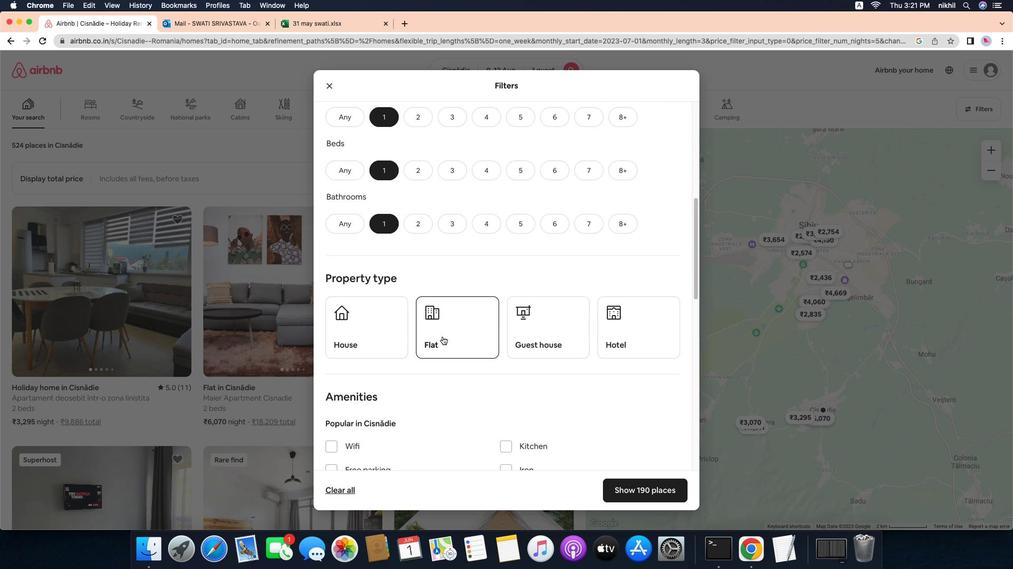 
Action: Mouse moved to (458, 348)
Screenshot: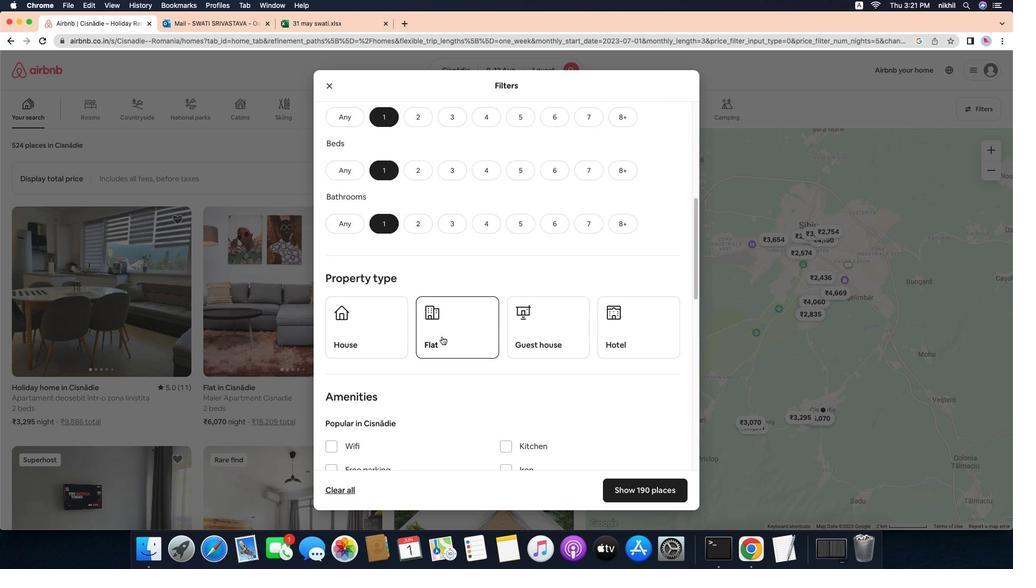 
Action: Mouse scrolled (458, 348) with delta (-13, -14)
Screenshot: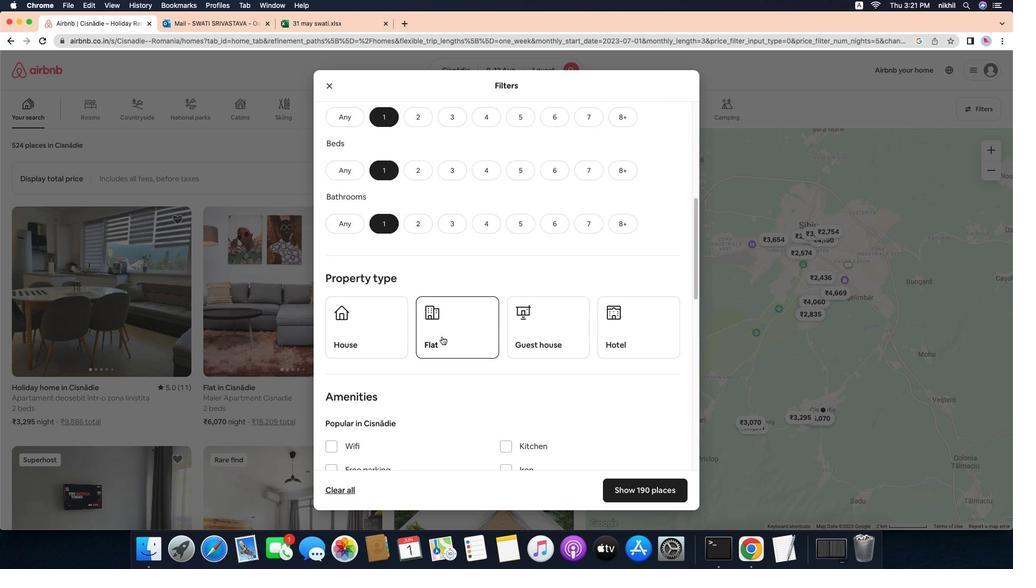 
Action: Mouse moved to (458, 347)
Screenshot: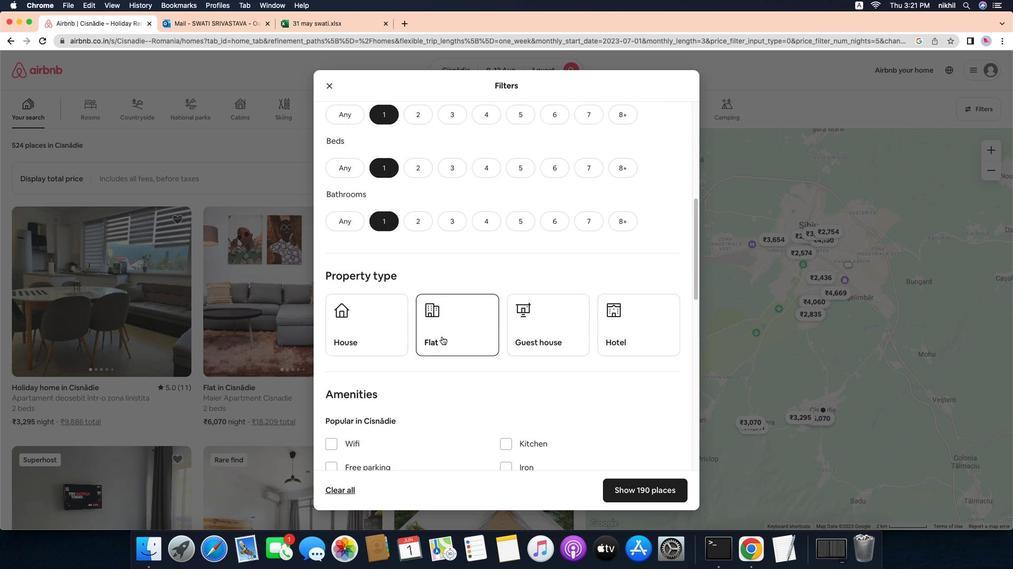 
Action: Mouse scrolled (458, 347) with delta (-13, -15)
Screenshot: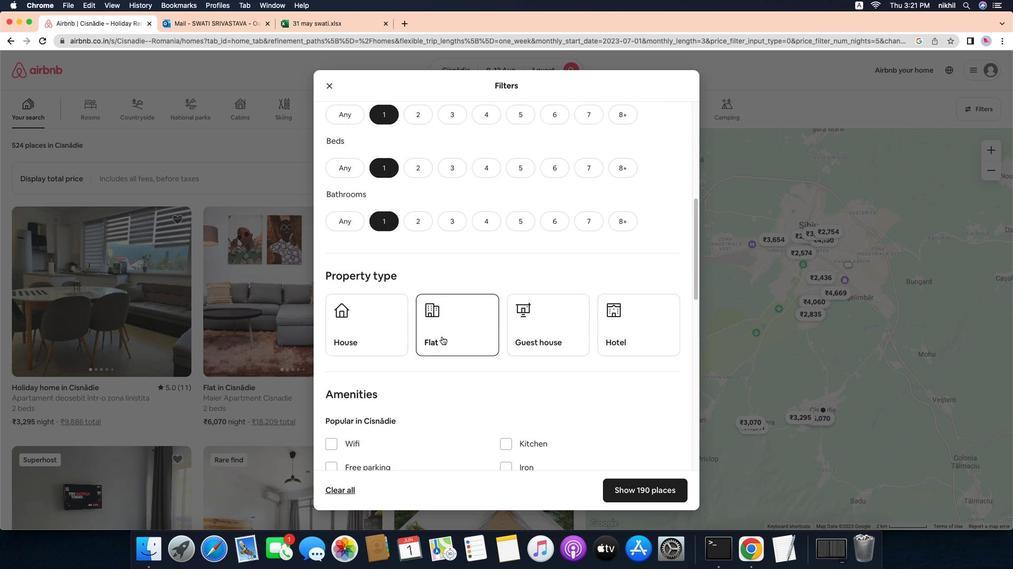 
Action: Mouse moved to (457, 345)
Screenshot: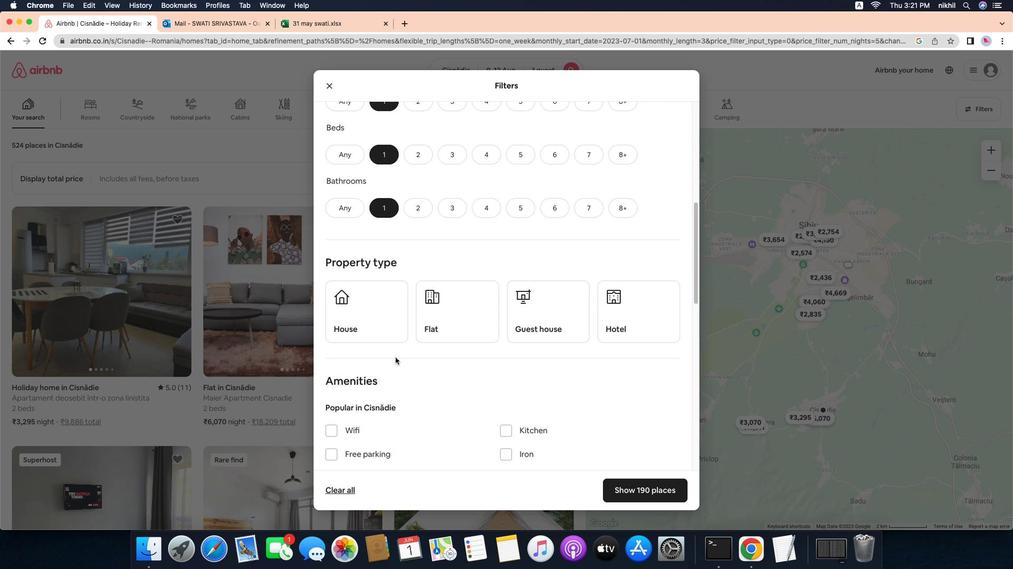 
Action: Mouse scrolled (457, 345) with delta (-13, -14)
Screenshot: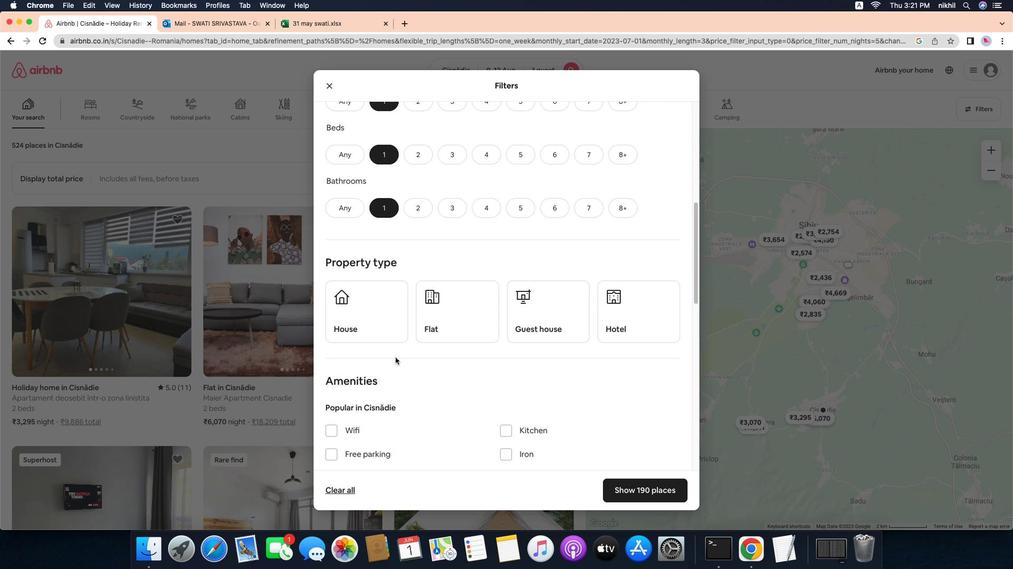 
Action: Mouse moved to (457, 345)
Screenshot: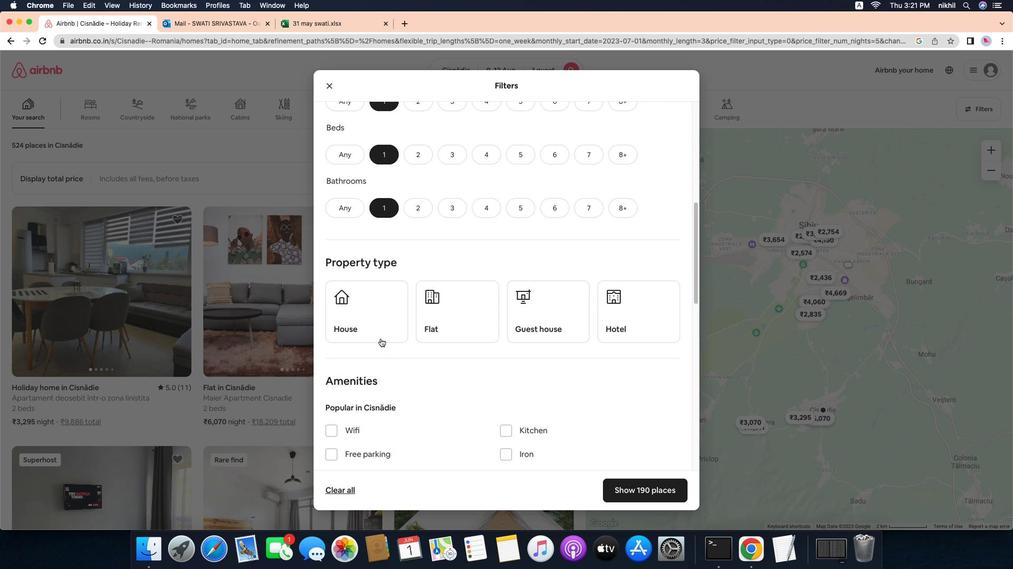 
Action: Mouse scrolled (457, 345) with delta (-13, -14)
Screenshot: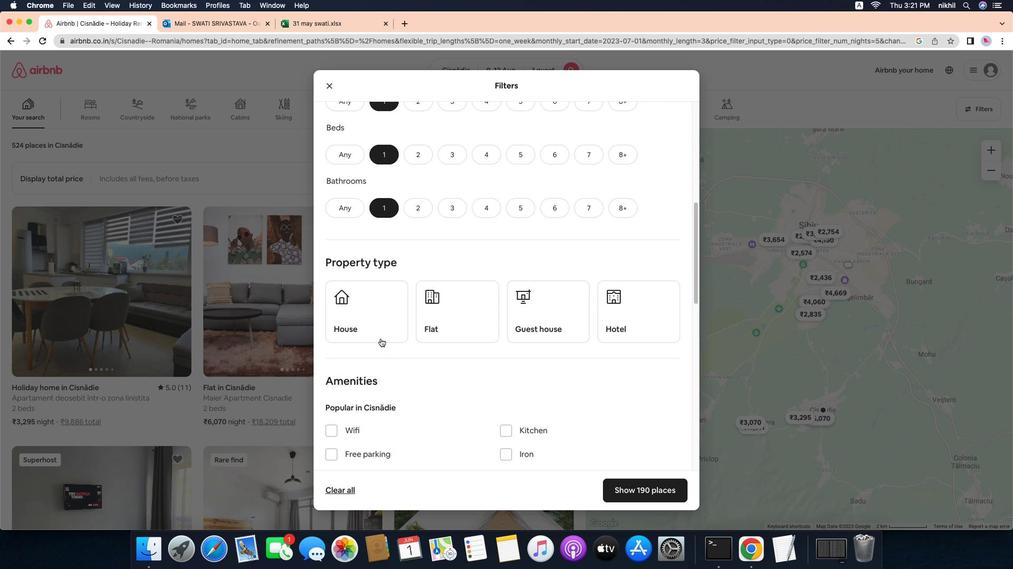 
Action: Mouse moved to (383, 335)
Screenshot: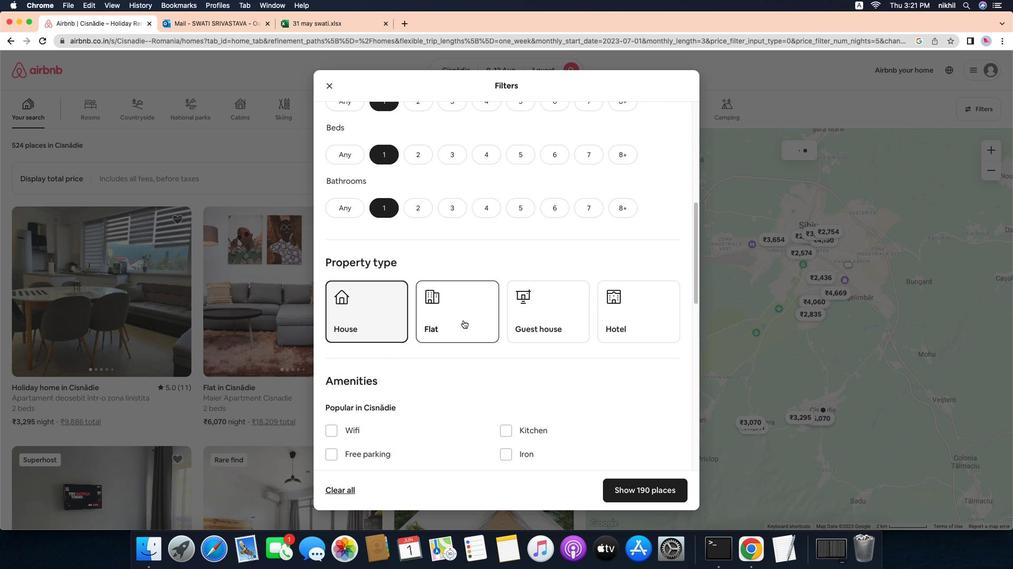 
Action: Mouse pressed left at (383, 335)
Screenshot: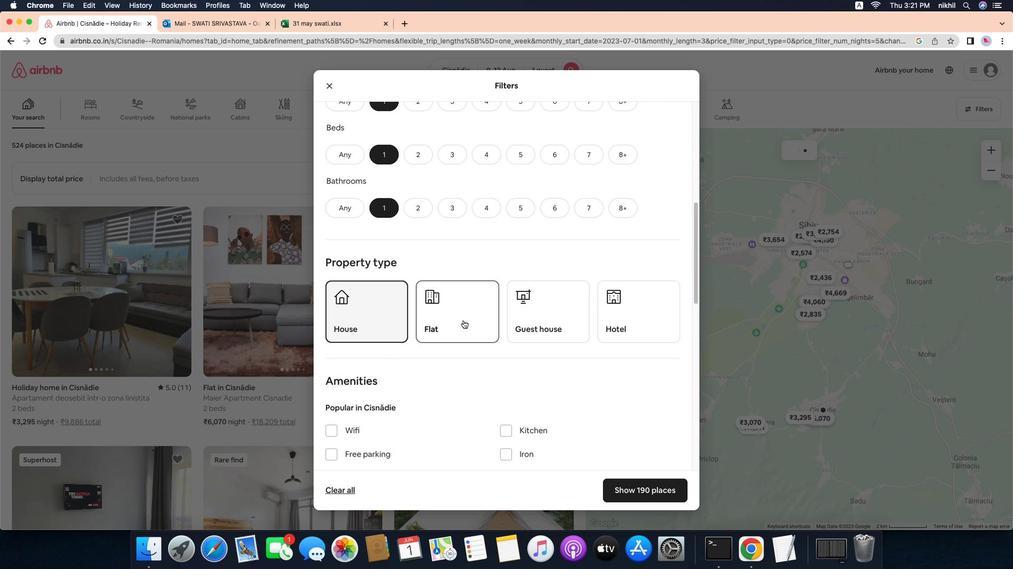 
Action: Mouse moved to (480, 328)
Screenshot: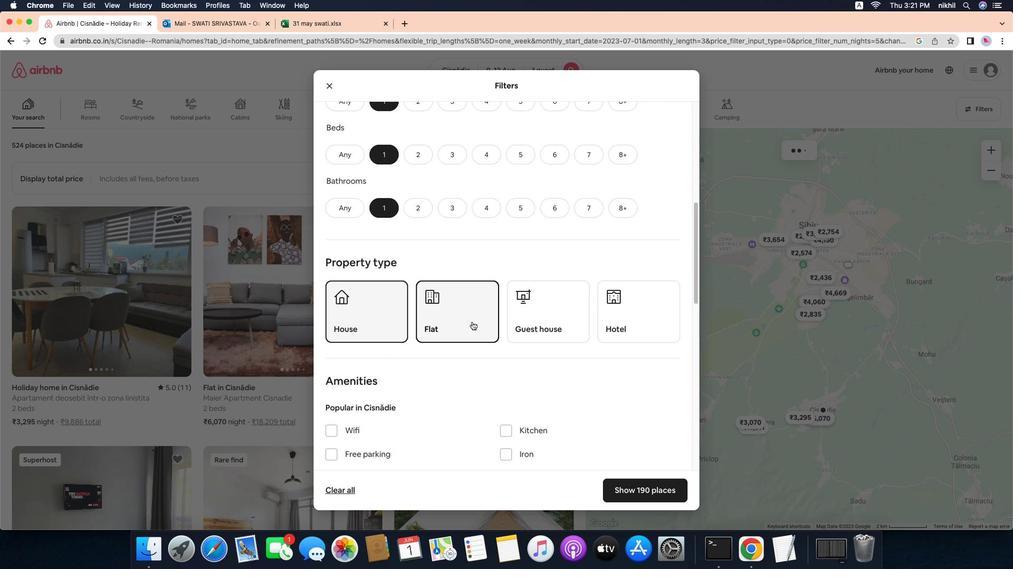 
Action: Mouse pressed left at (480, 328)
Screenshot: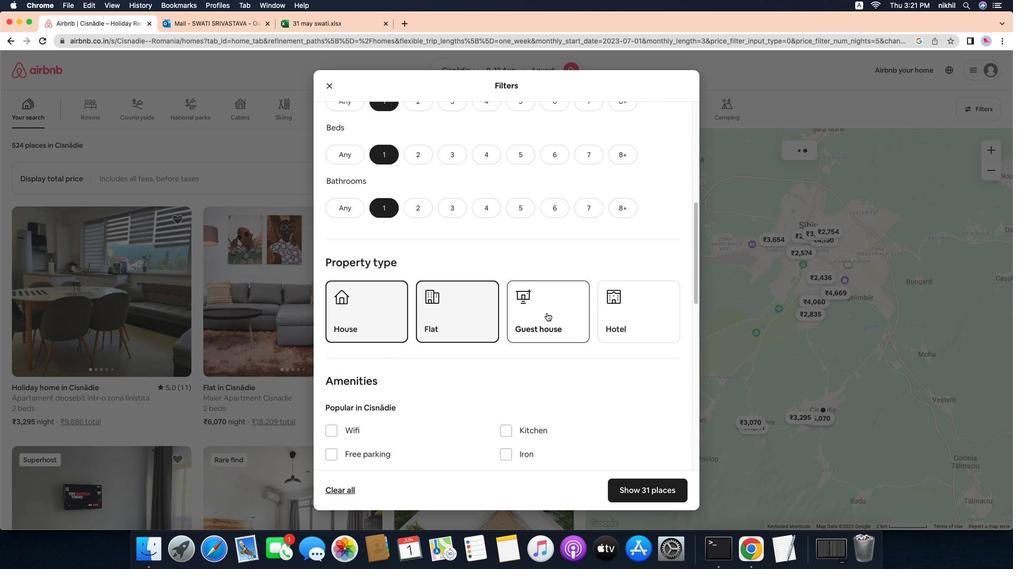 
Action: Mouse moved to (569, 319)
Screenshot: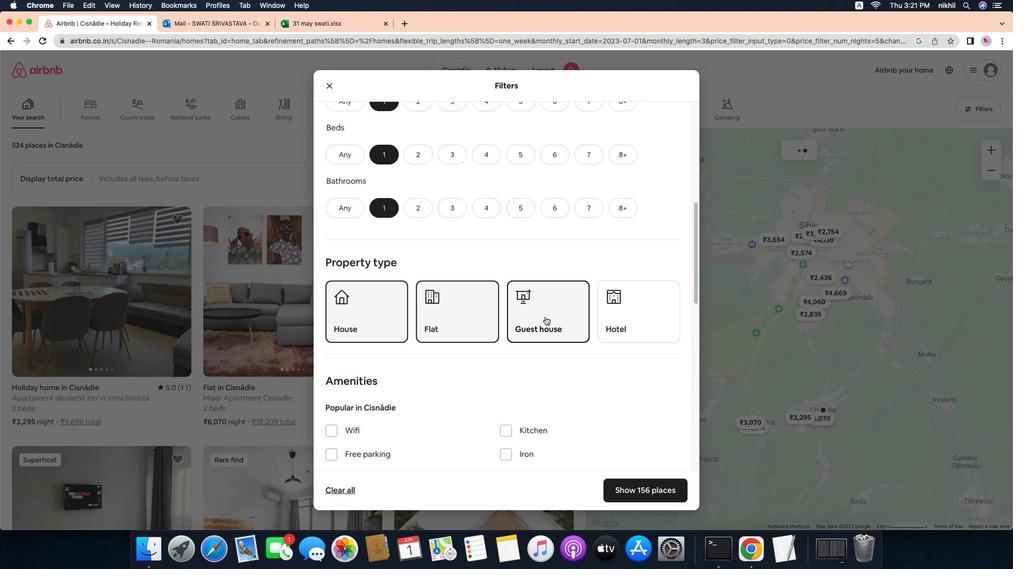 
Action: Mouse pressed left at (569, 319)
Screenshot: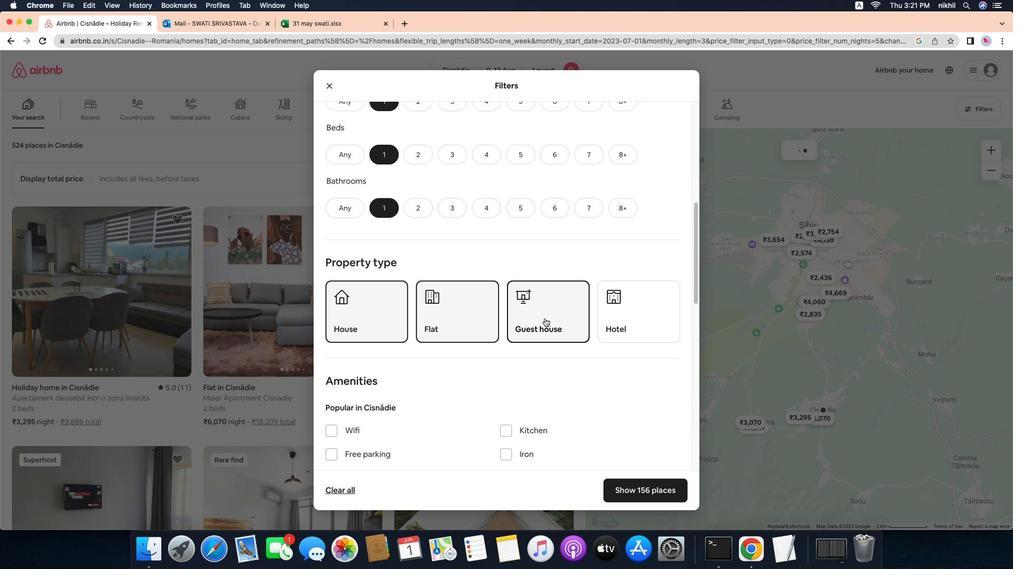 
Action: Mouse moved to (566, 325)
Screenshot: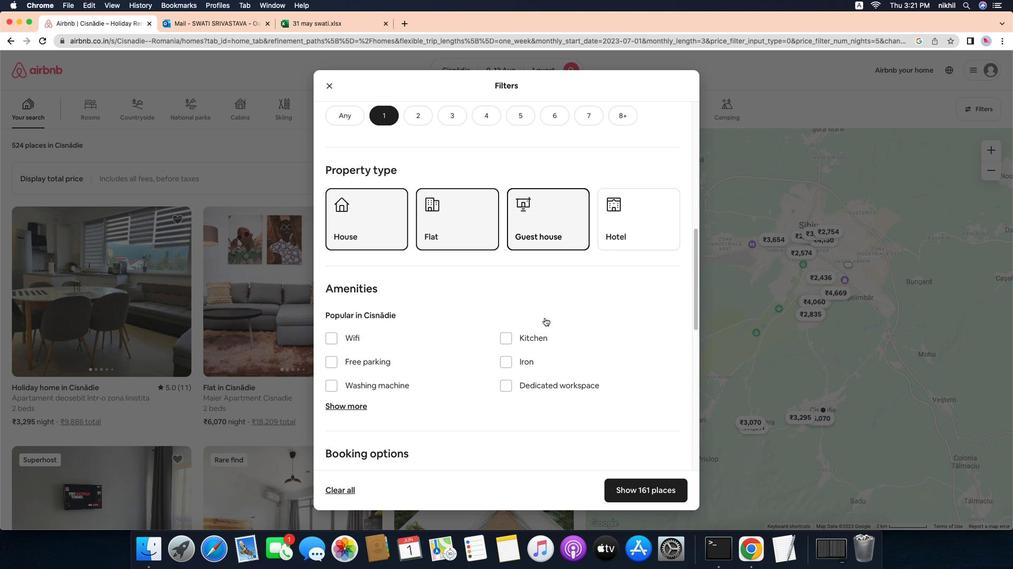 
Action: Mouse scrolled (566, 325) with delta (-13, -14)
Screenshot: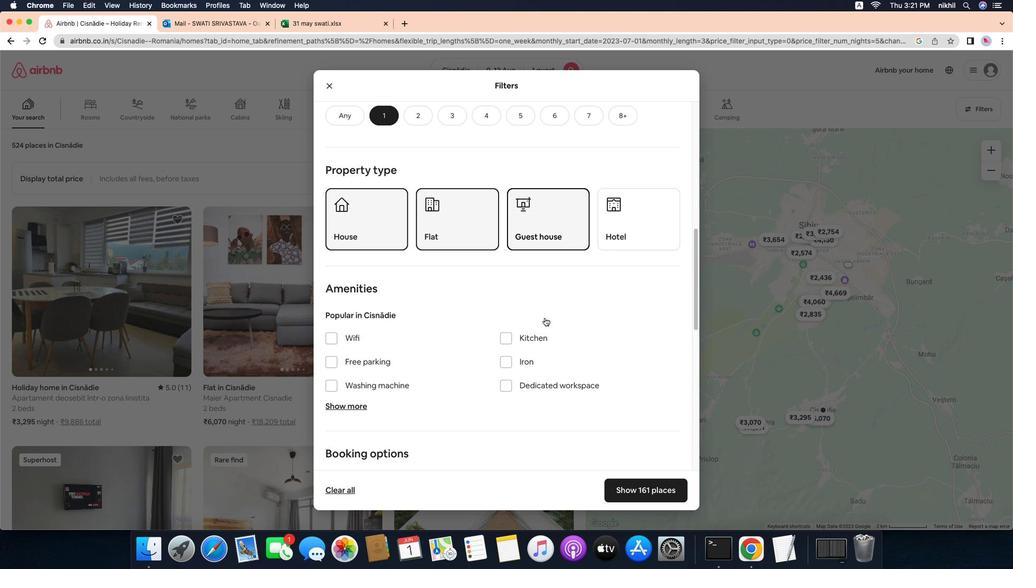 
Action: Mouse scrolled (566, 325) with delta (-13, -14)
Screenshot: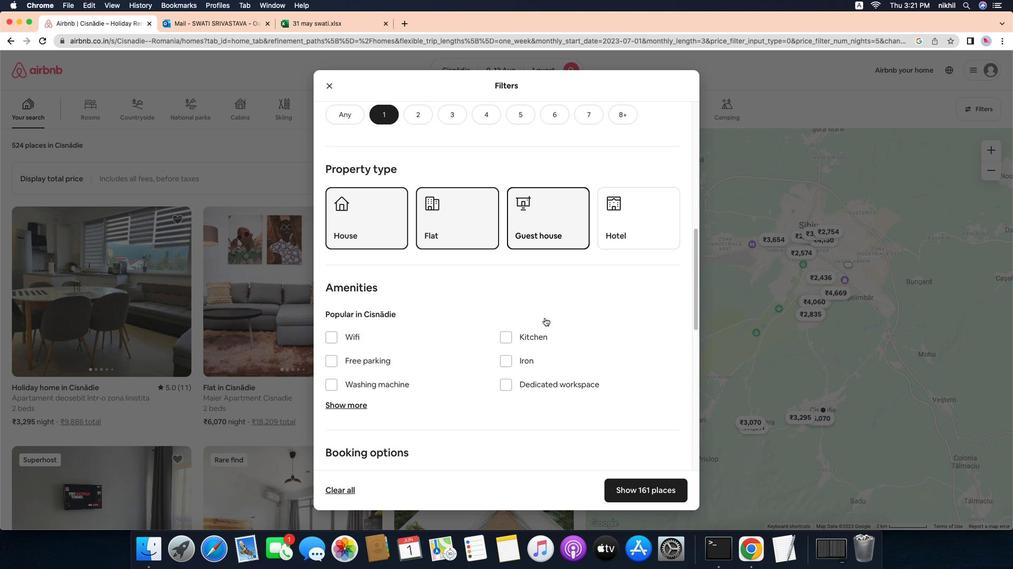 
Action: Mouse scrolled (566, 325) with delta (-13, -15)
Screenshot: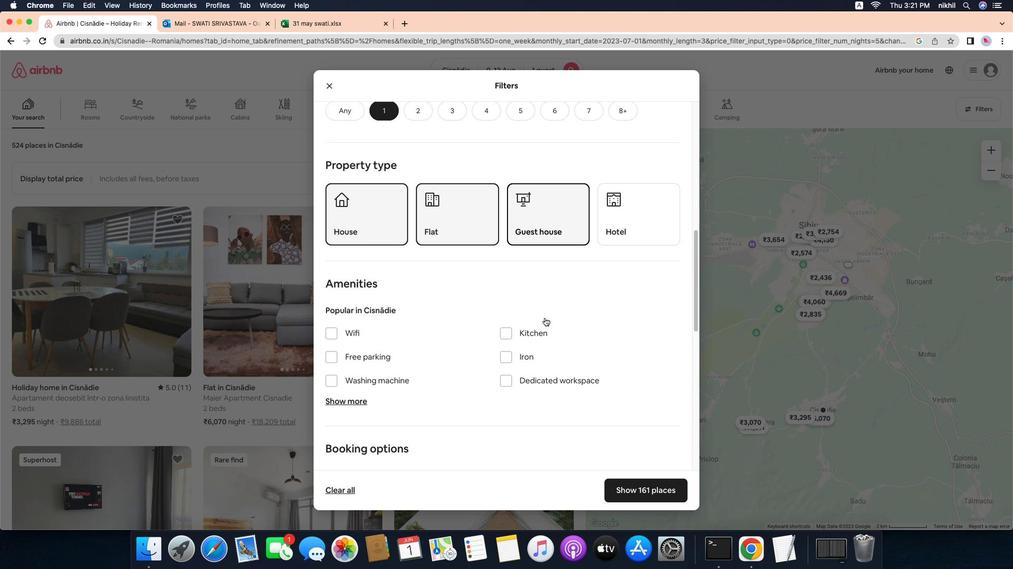
Action: Mouse scrolled (566, 325) with delta (-13, -14)
Screenshot: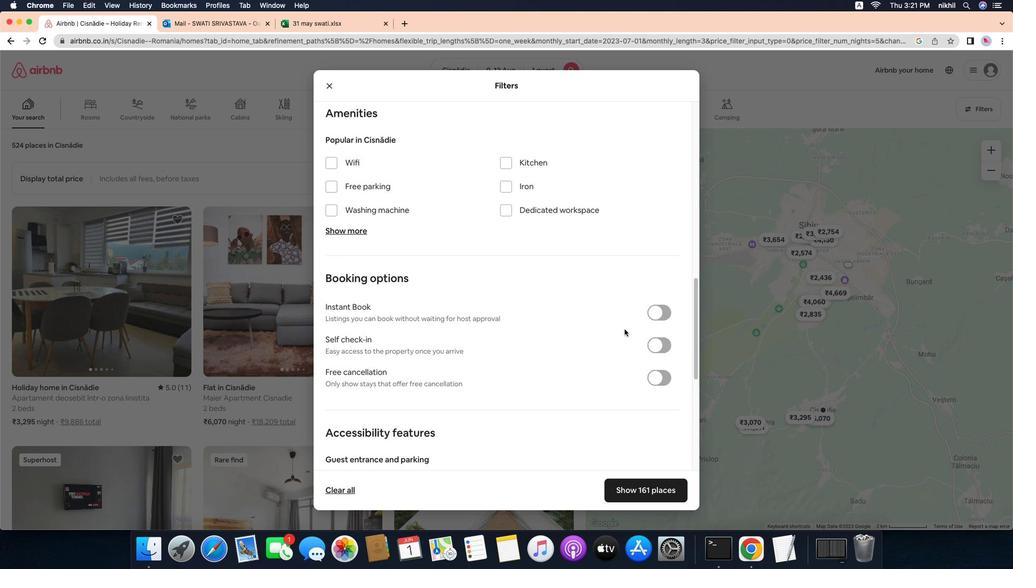 
Action: Mouse scrolled (566, 325) with delta (-13, -14)
Screenshot: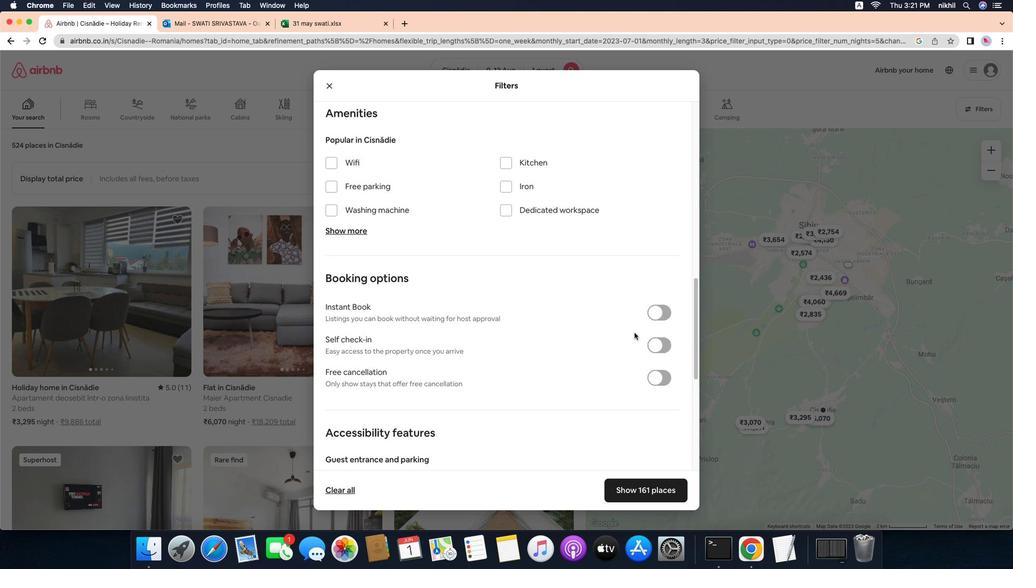 
Action: Mouse scrolled (566, 325) with delta (-13, -15)
Screenshot: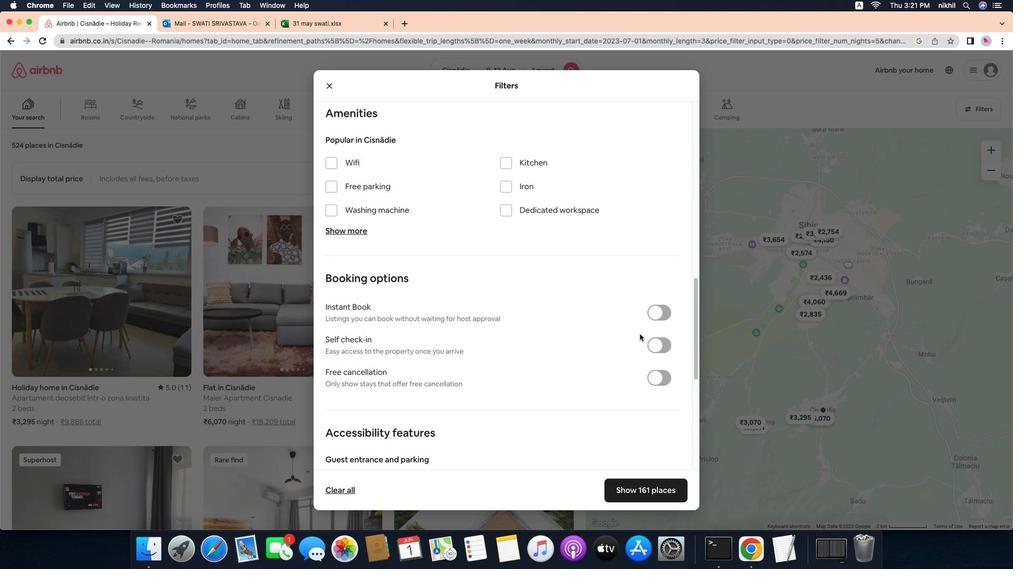 
Action: Mouse scrolled (566, 325) with delta (-13, -15)
Screenshot: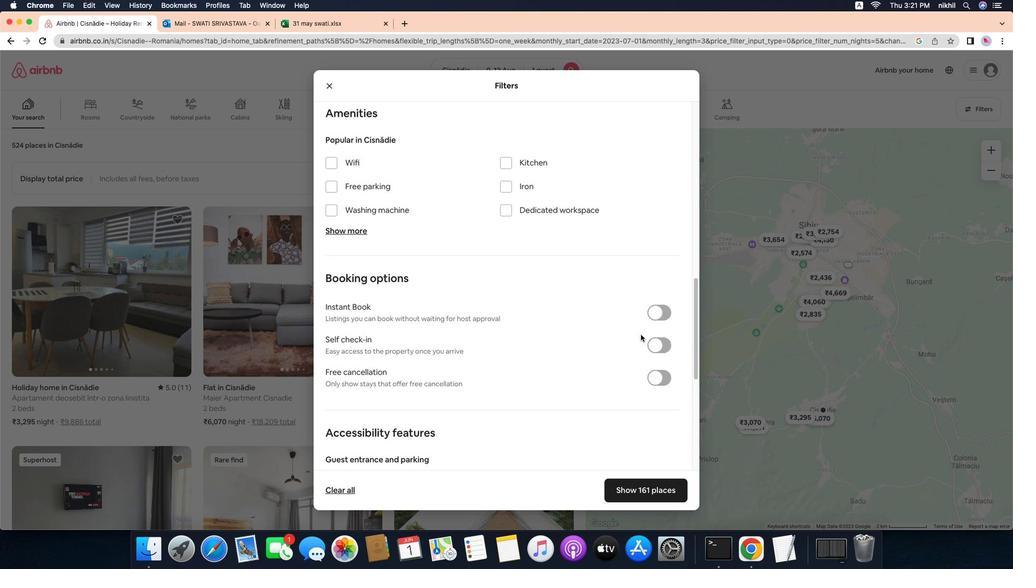 
Action: Mouse moved to (677, 349)
Screenshot: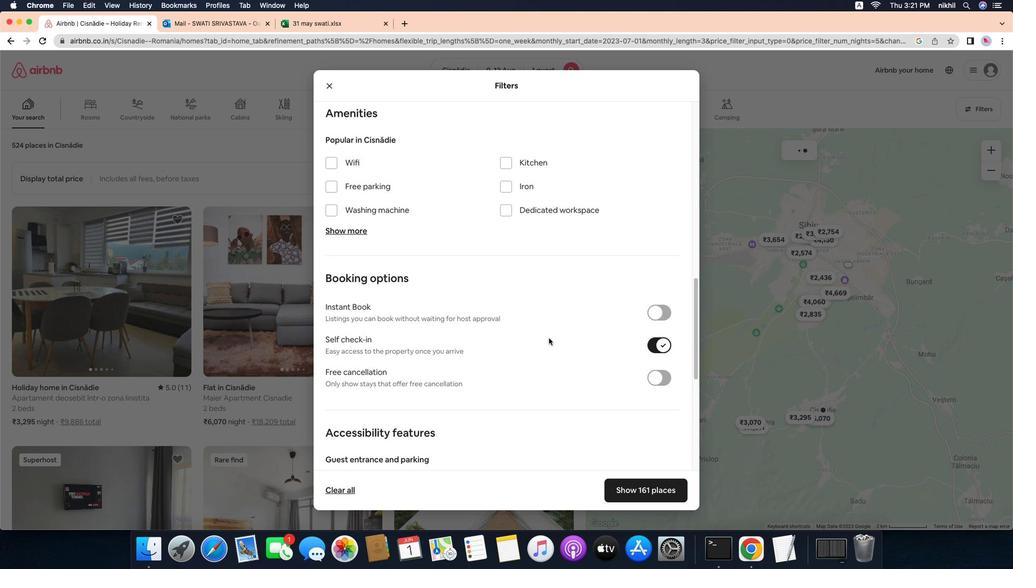 
Action: Mouse pressed left at (677, 349)
Screenshot: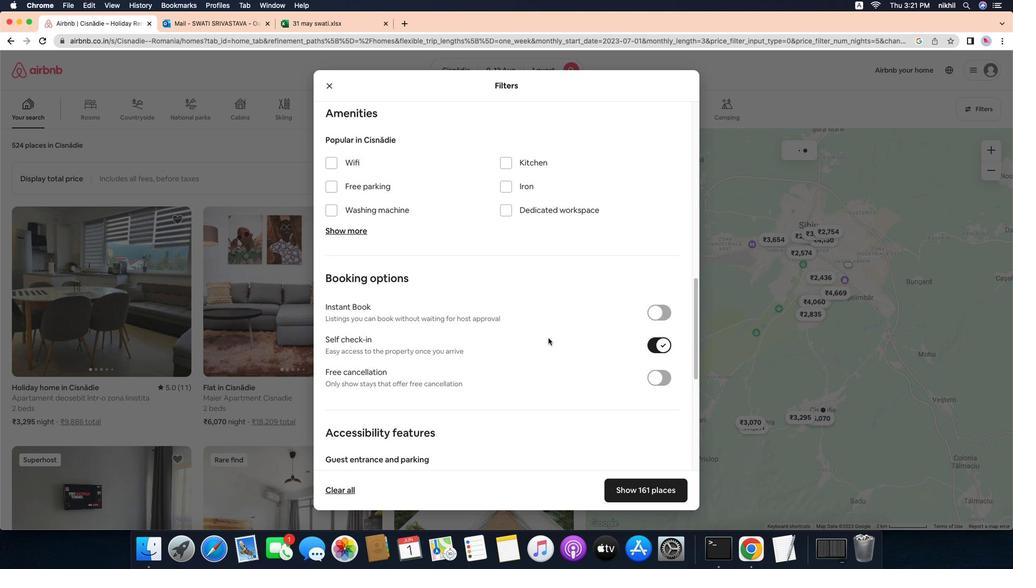 
Action: Mouse moved to (566, 338)
Screenshot: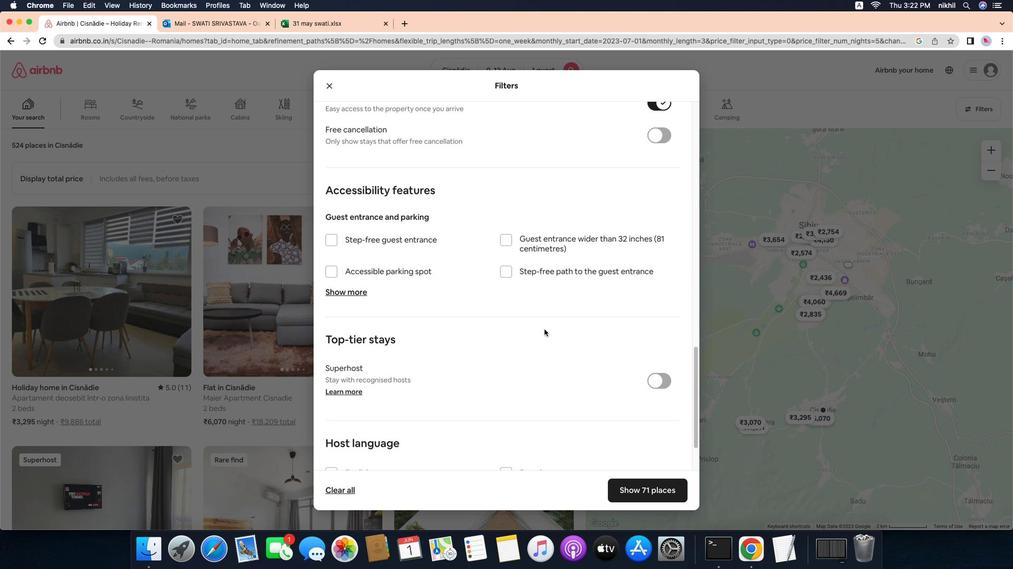 
Action: Mouse scrolled (566, 338) with delta (-13, -14)
Screenshot: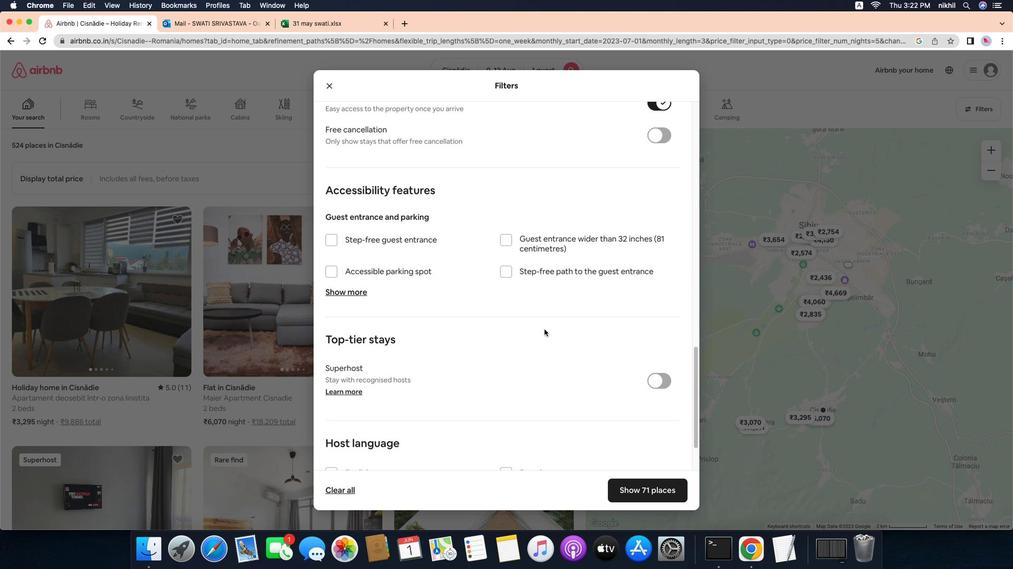 
Action: Mouse moved to (566, 338)
Screenshot: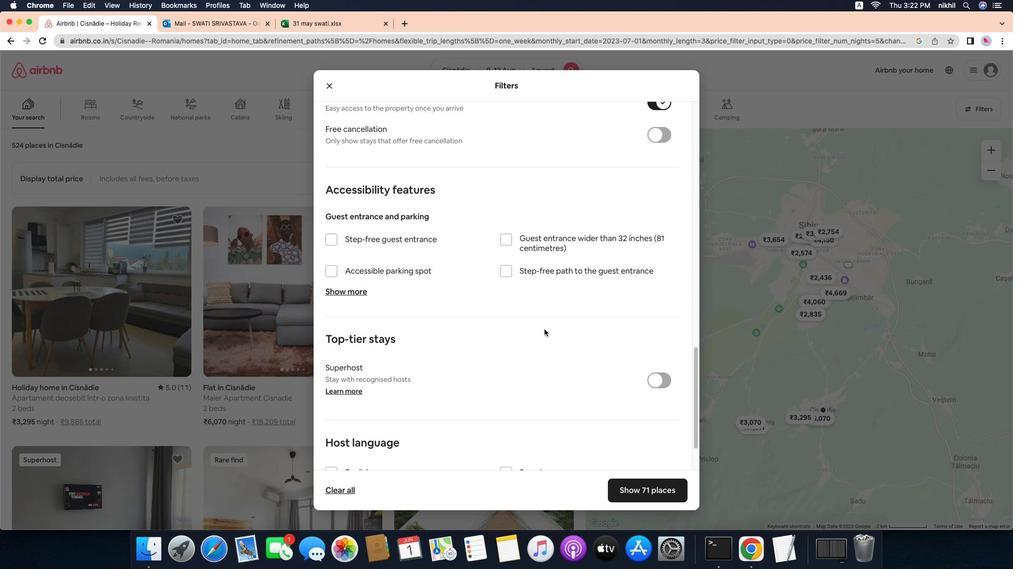 
Action: Mouse scrolled (566, 338) with delta (-13, -14)
Screenshot: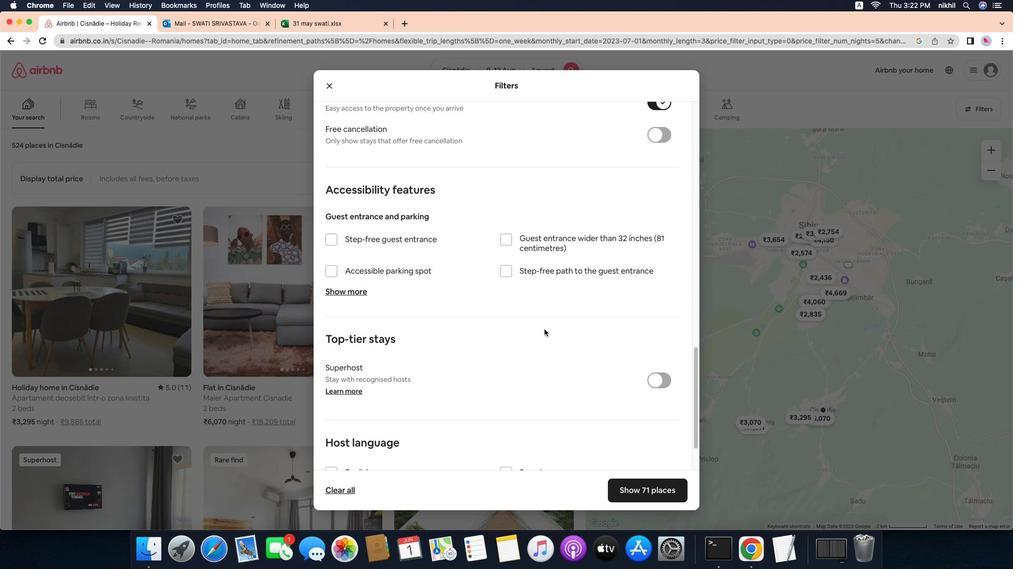 
Action: Mouse moved to (566, 337)
Screenshot: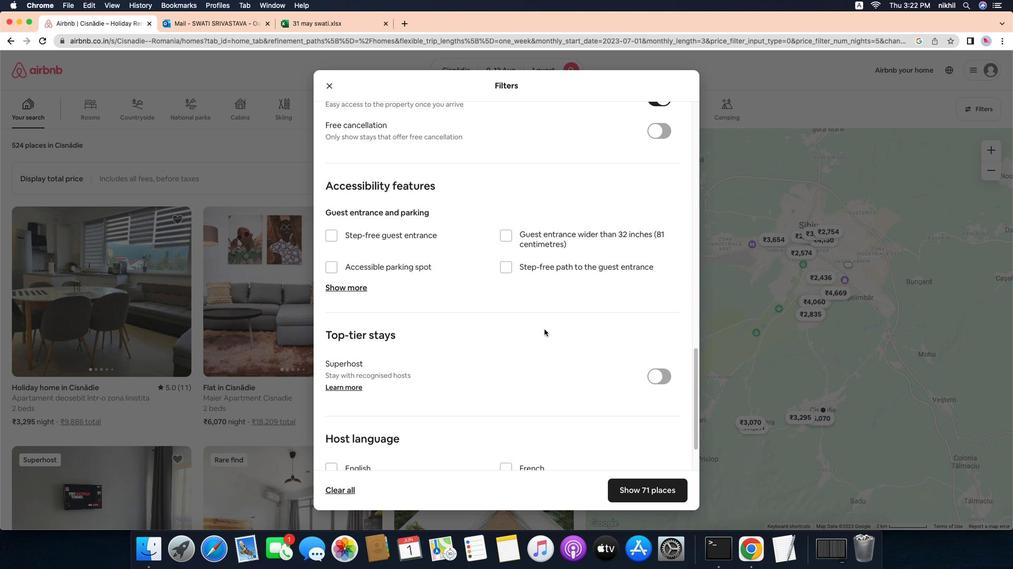 
Action: Mouse scrolled (566, 337) with delta (-13, -15)
Screenshot: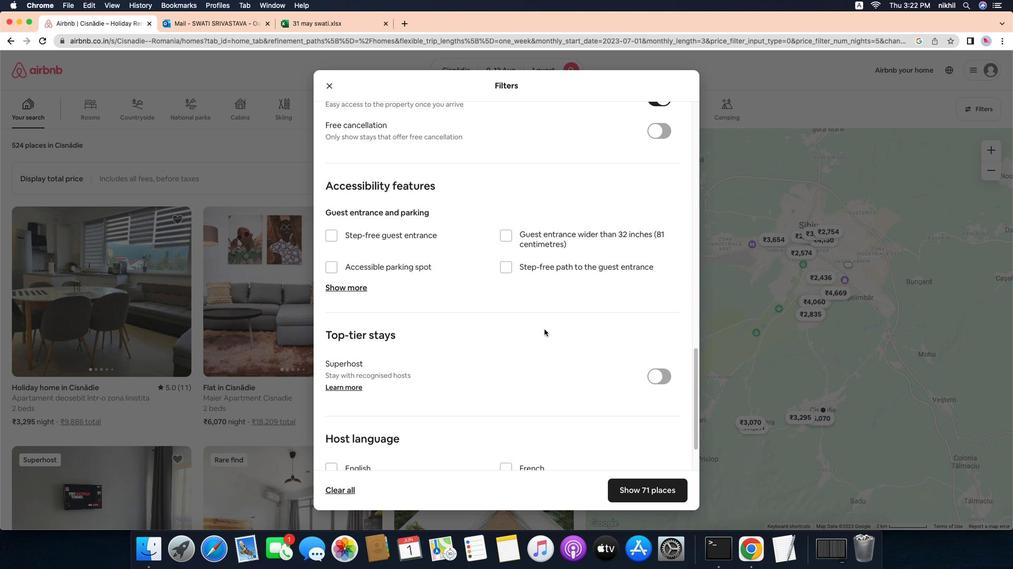 
Action: Mouse moved to (566, 337)
Screenshot: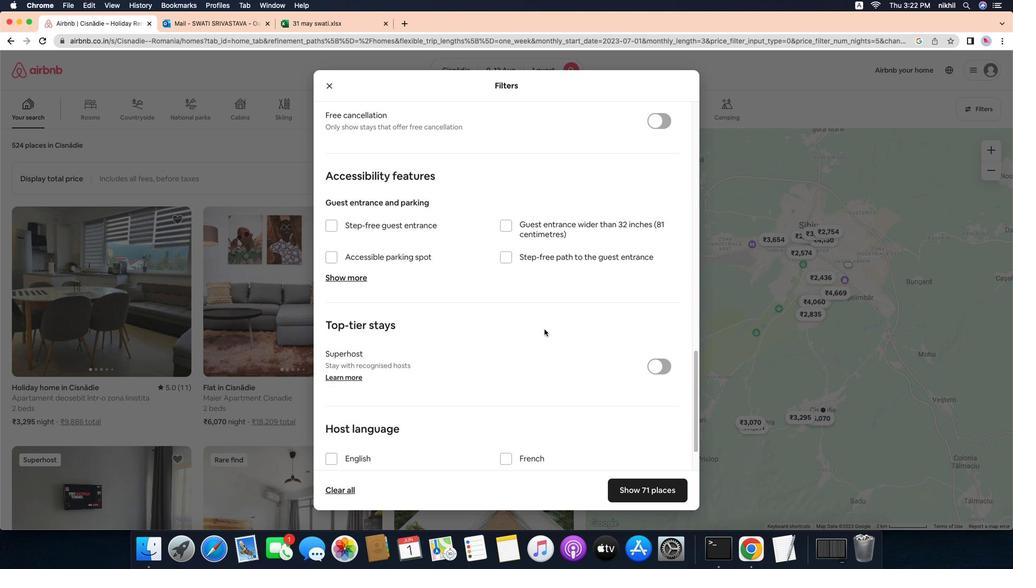 
Action: Mouse scrolled (566, 337) with delta (-13, -16)
Screenshot: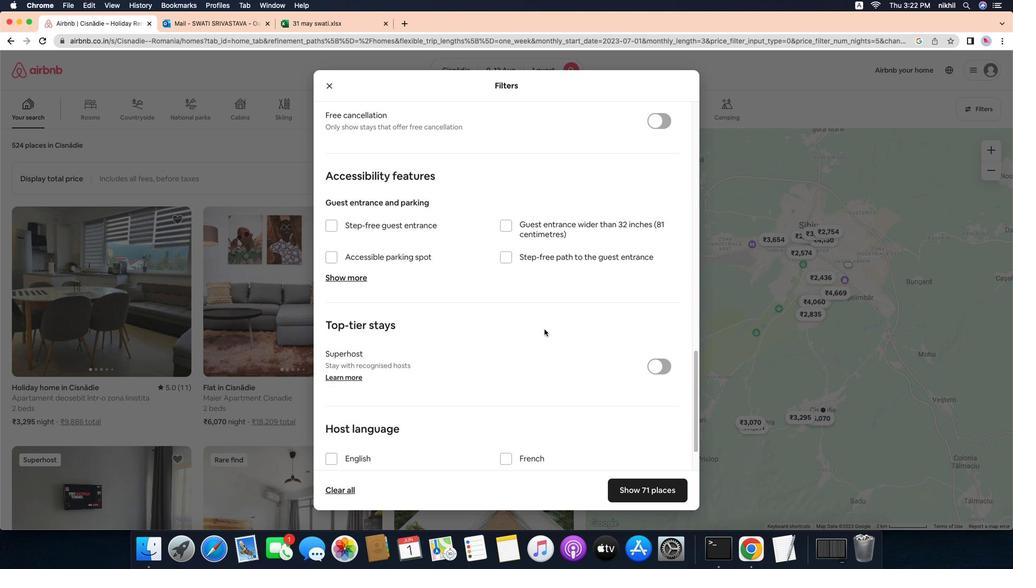 
Action: Mouse scrolled (566, 337) with delta (-13, -14)
Screenshot: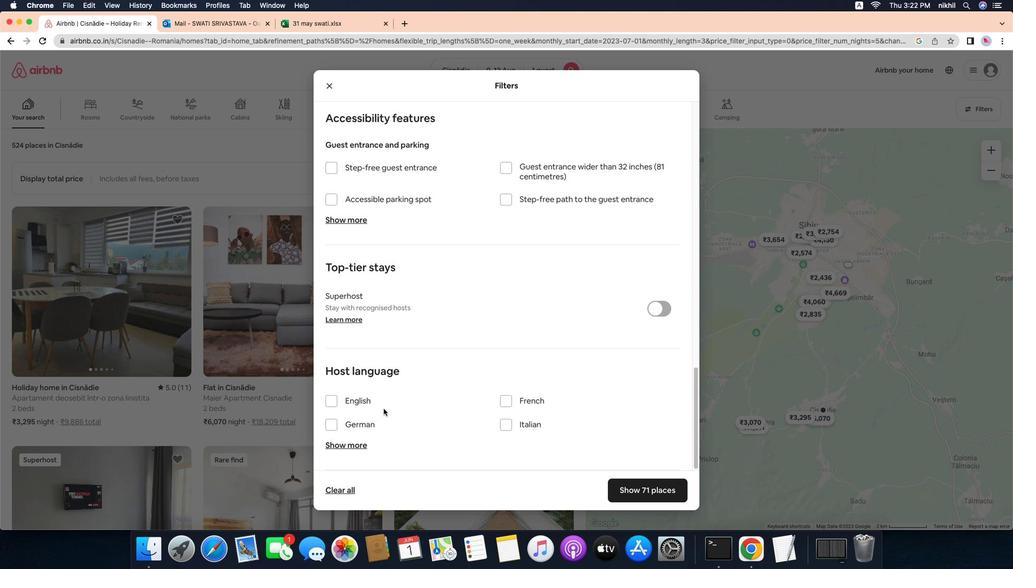 
Action: Mouse scrolled (566, 337) with delta (-13, -14)
Screenshot: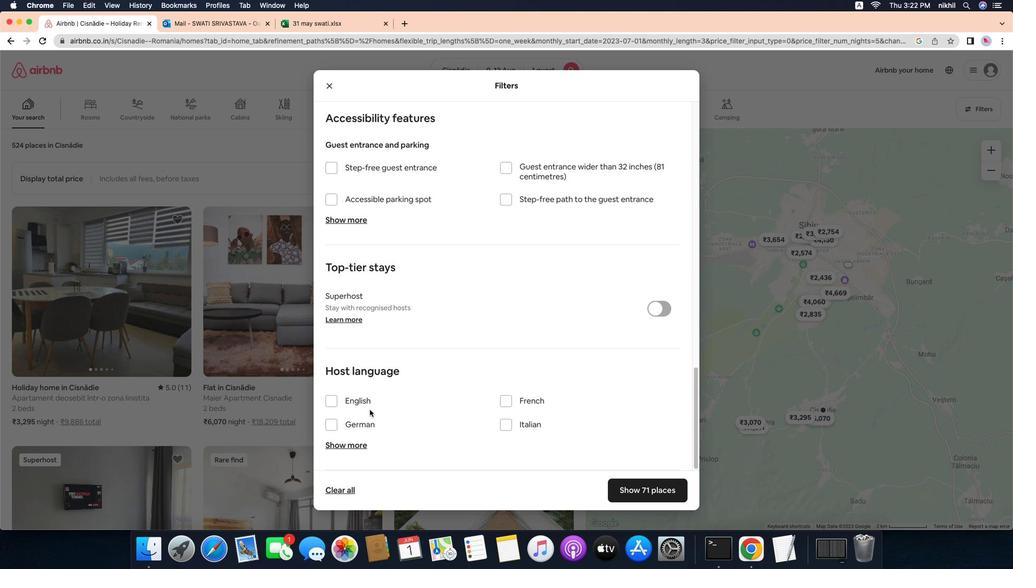 
Action: Mouse scrolled (566, 337) with delta (-13, -15)
Screenshot: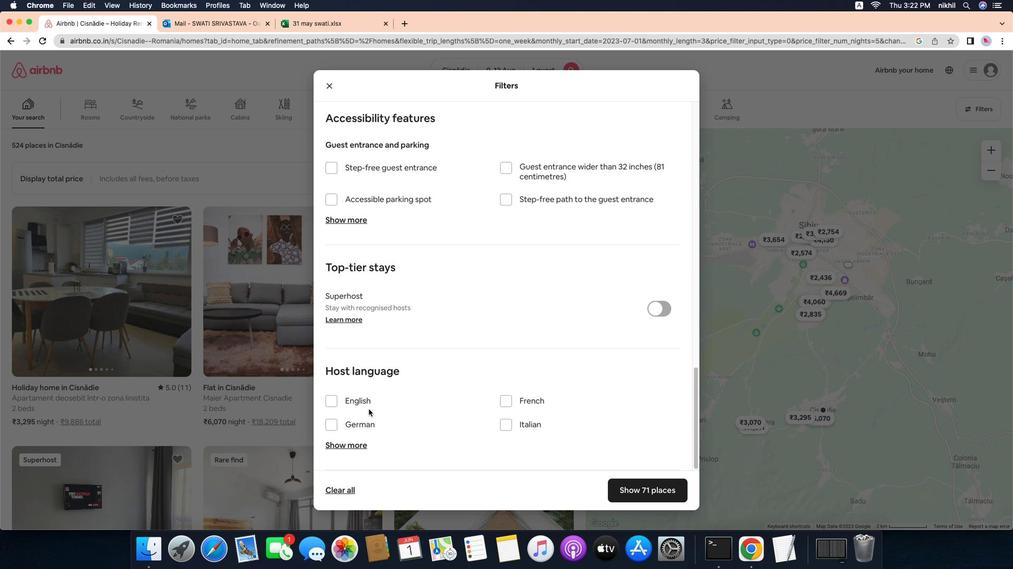 
Action: Mouse moved to (337, 411)
Screenshot: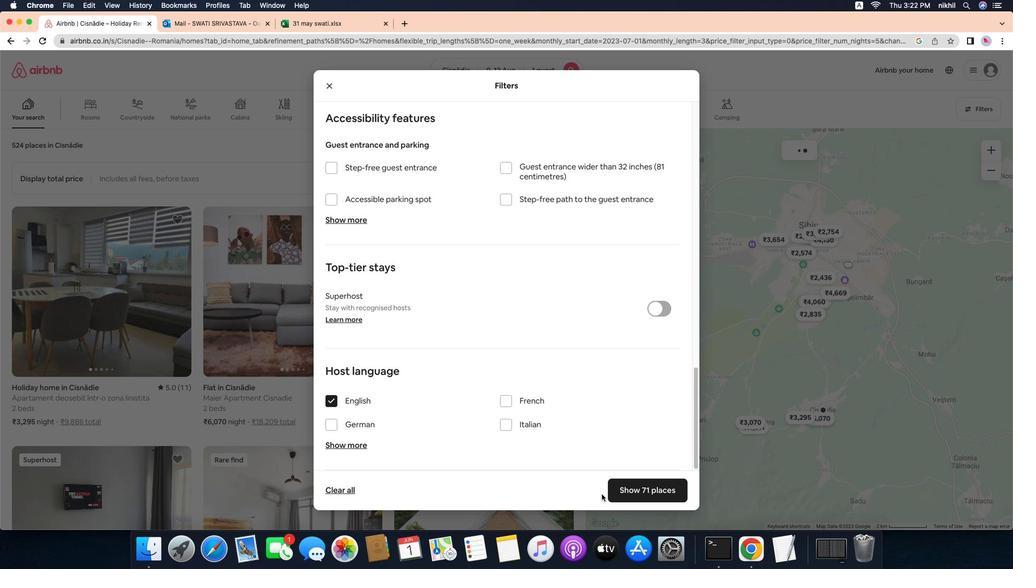 
Action: Mouse pressed left at (337, 411)
Screenshot: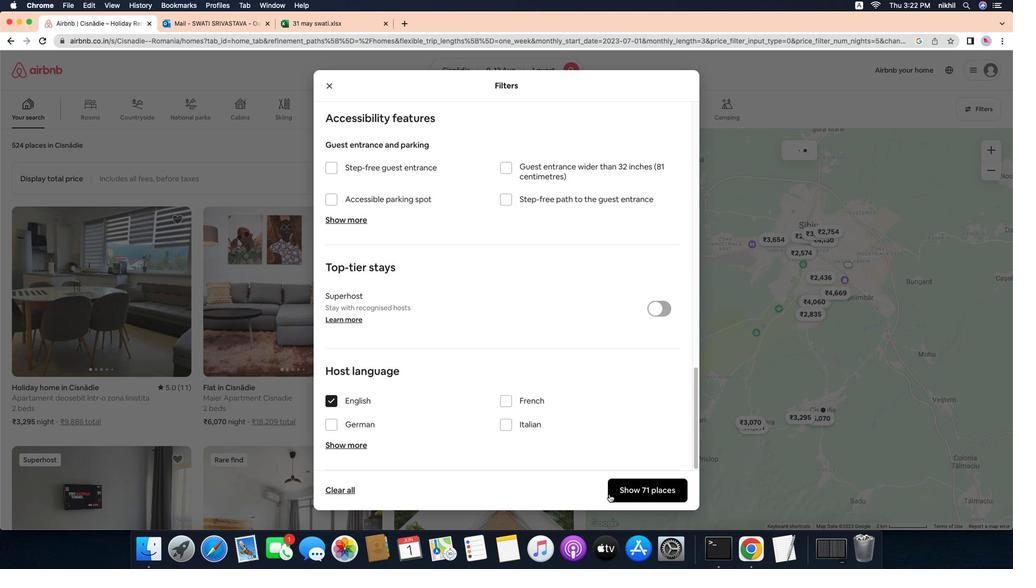 
Action: Mouse moved to (644, 507)
Screenshot: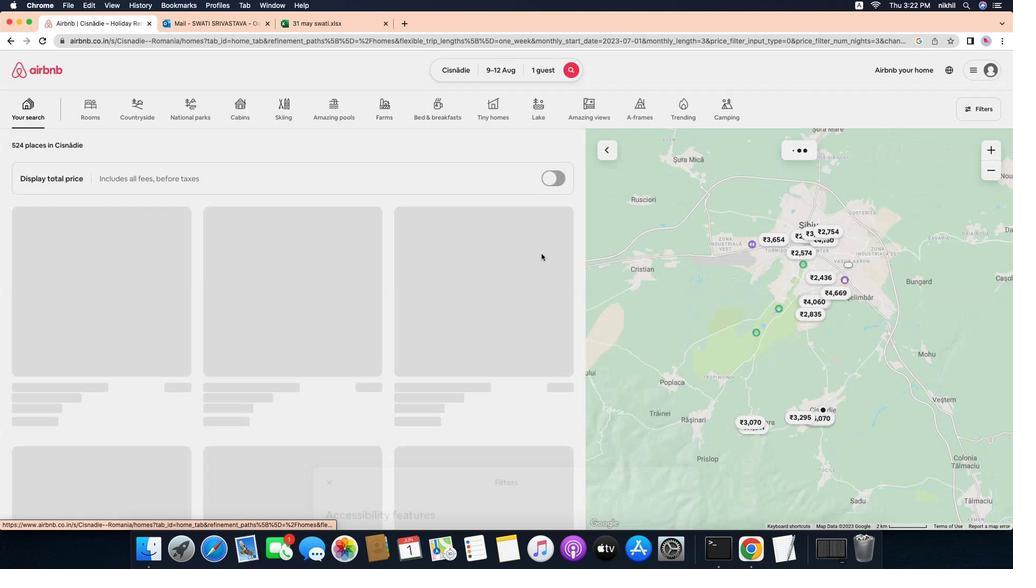 
Action: Mouse pressed left at (644, 507)
Screenshot: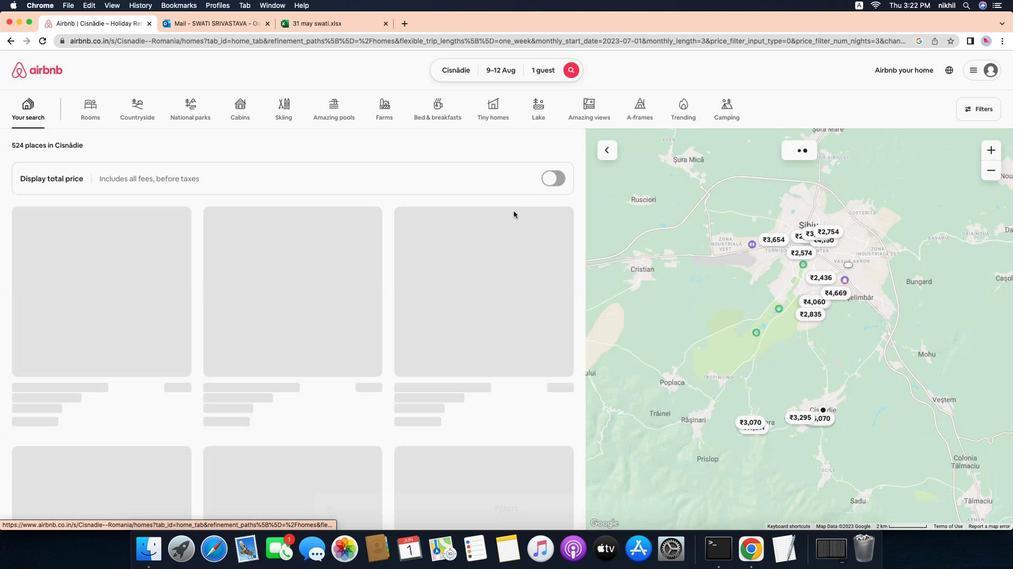 
Action: Mouse moved to (476, 149)
Screenshot: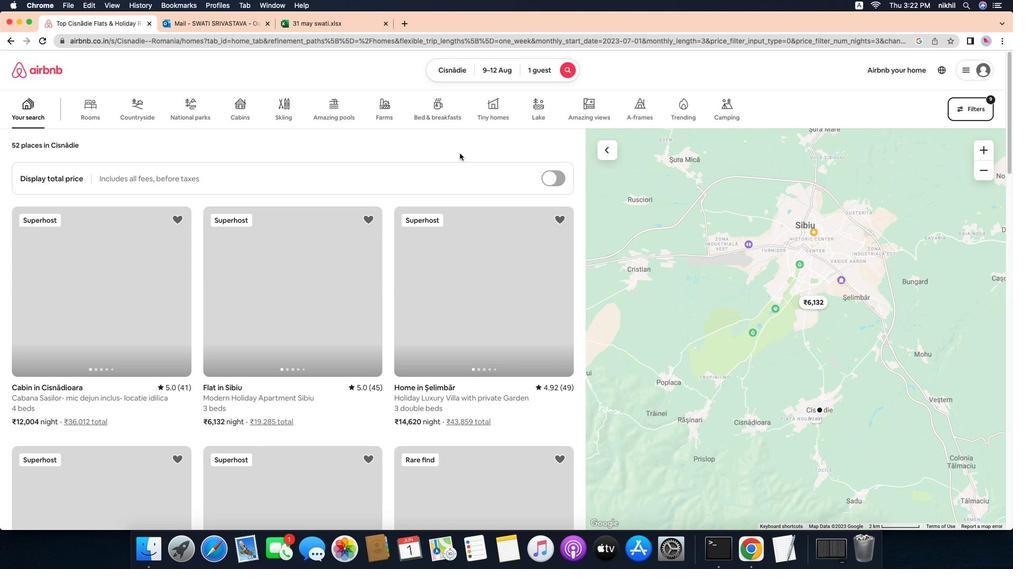 
